 Task: Look for space in Limay, France from 1st June, 2023 to 9th June, 2023 for 5 adults in price range Rs.6000 to Rs.12000. Place can be entire place with 3 bedrooms having 3 beds and 3 bathrooms. Property type can be house, flat, guest house. Booking option can be shelf check-in. Required host language is English.
Action: Key pressed <Key.tab><Key.caps_lock>
Screenshot: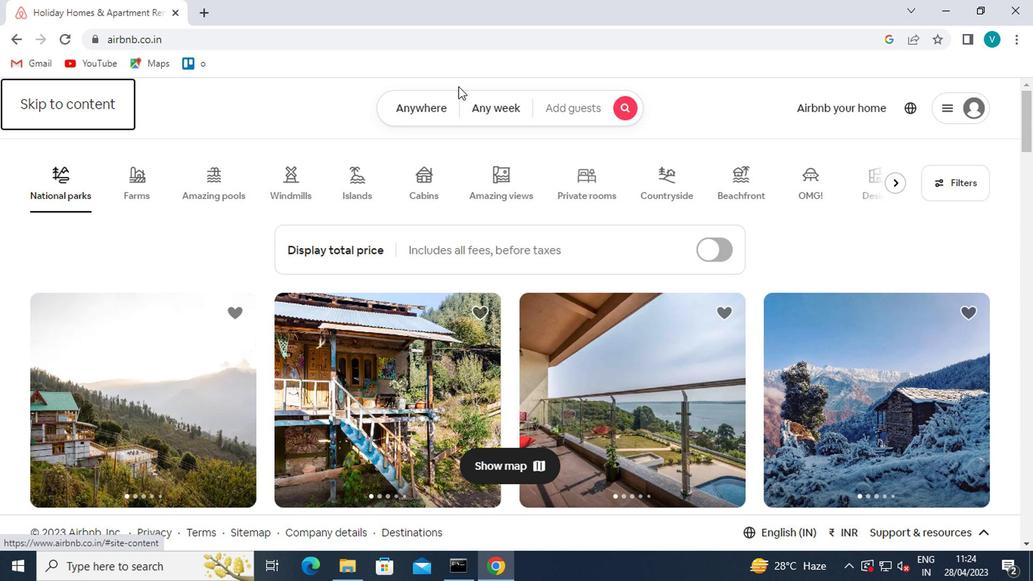 
Action: Mouse moved to (422, 108)
Screenshot: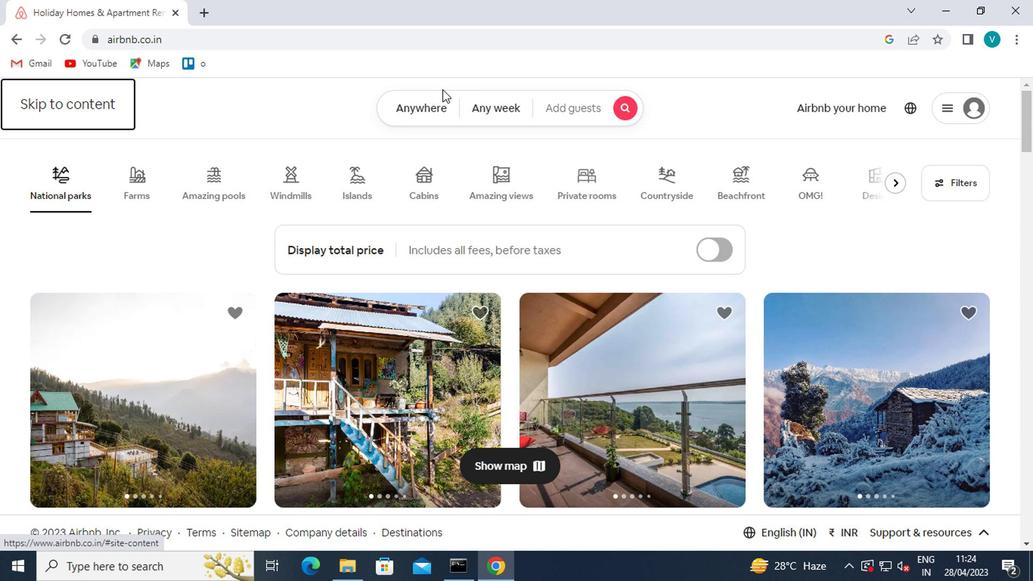 
Action: Mouse pressed left at (422, 108)
Screenshot: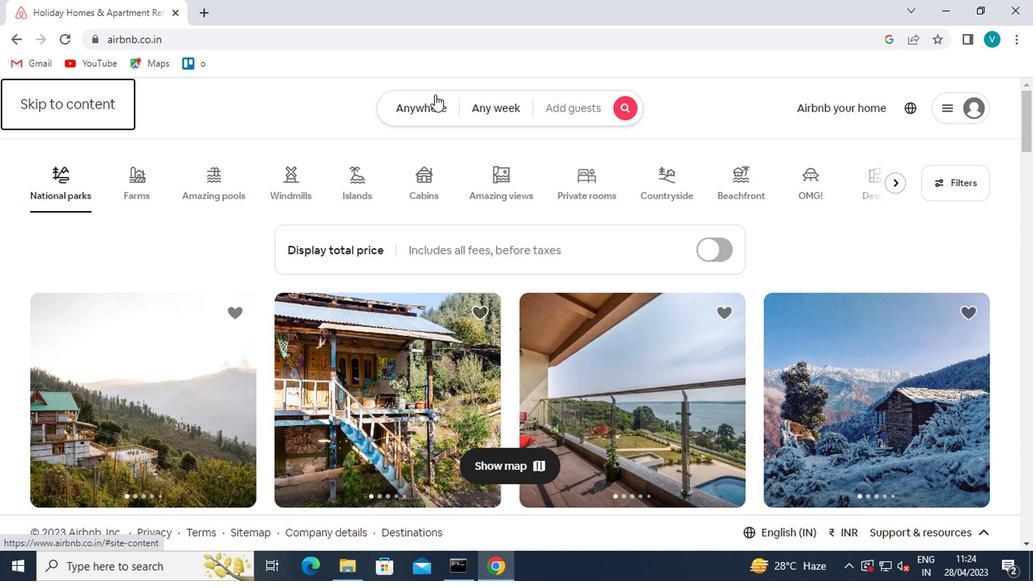 
Action: Mouse moved to (356, 181)
Screenshot: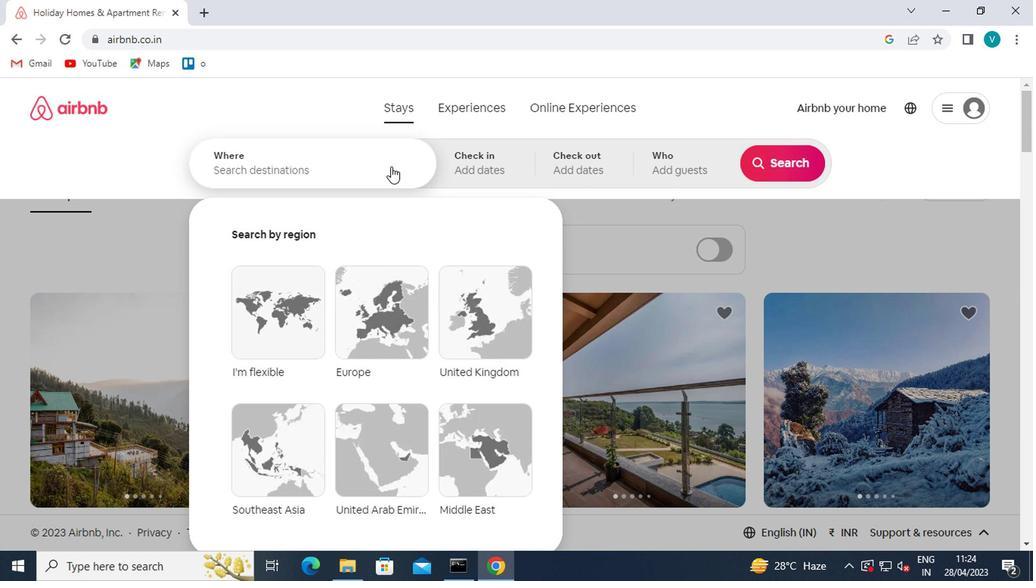 
Action: Mouse pressed left at (356, 181)
Screenshot: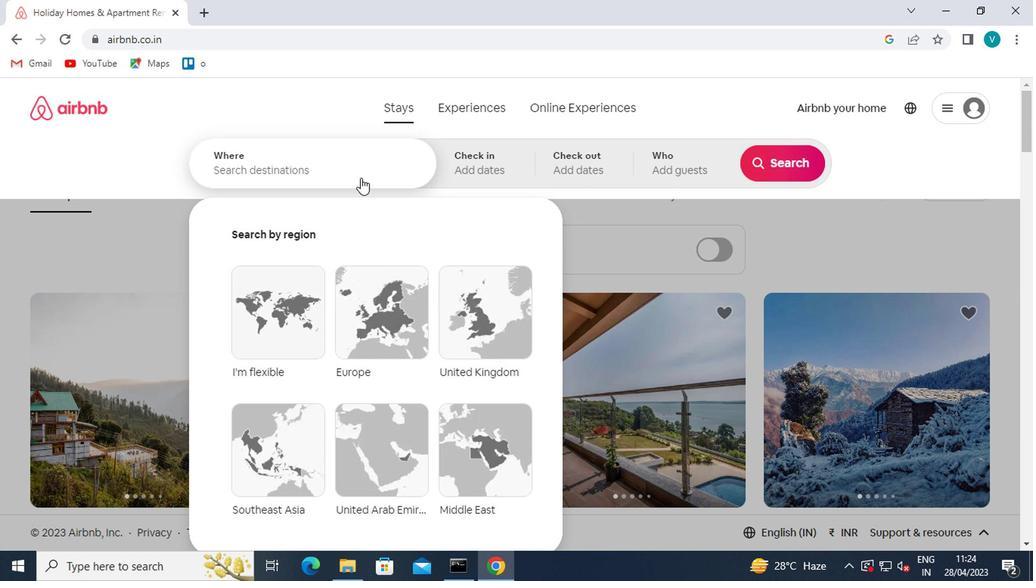 
Action: Mouse moved to (348, 166)
Screenshot: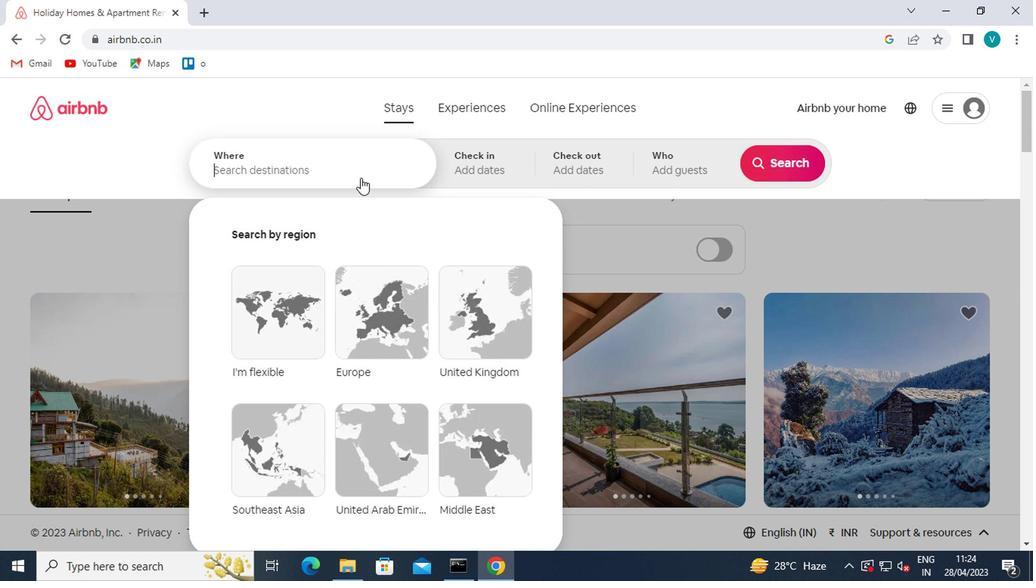 
Action: Key pressed <Key.caps_lock>l<Key.caps_lock>imay<Key.down><Key.enter>
Screenshot: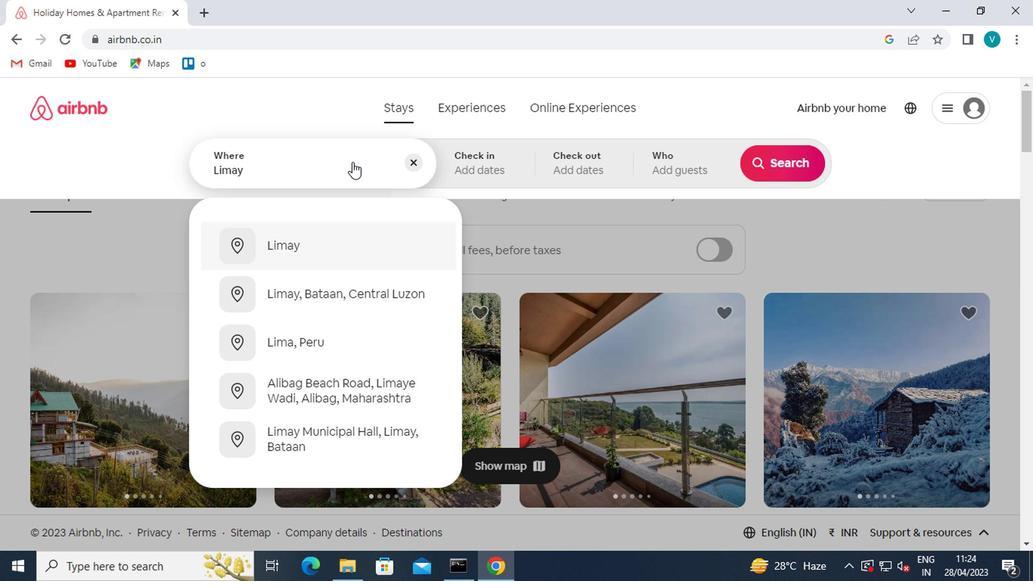 
Action: Mouse moved to (778, 286)
Screenshot: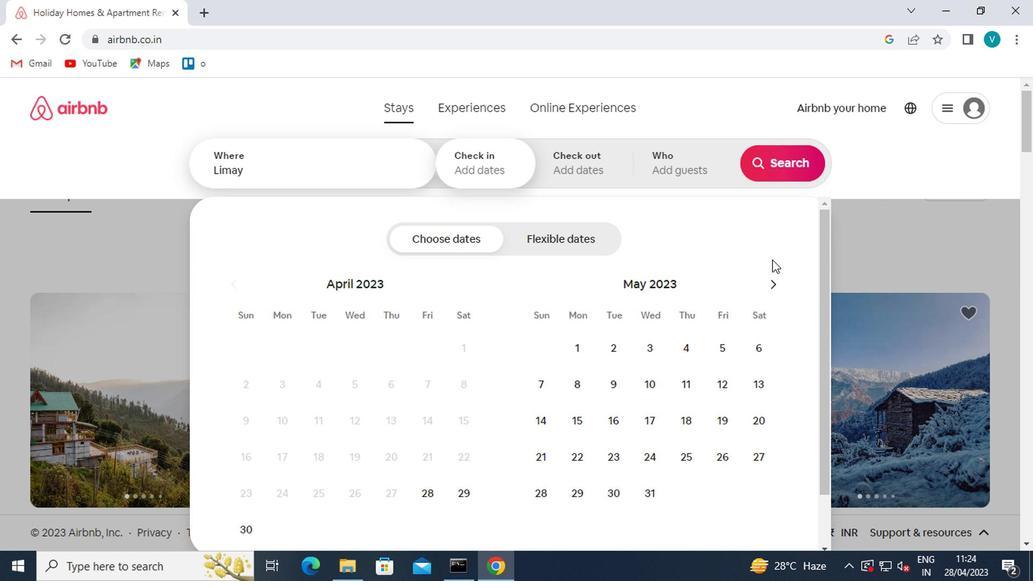 
Action: Mouse pressed left at (778, 286)
Screenshot: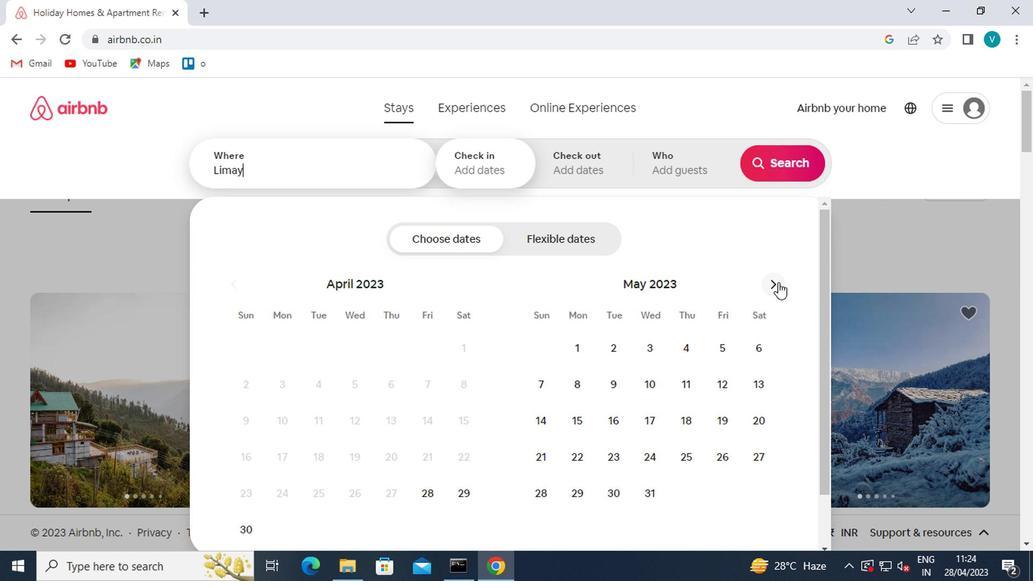 
Action: Mouse moved to (694, 344)
Screenshot: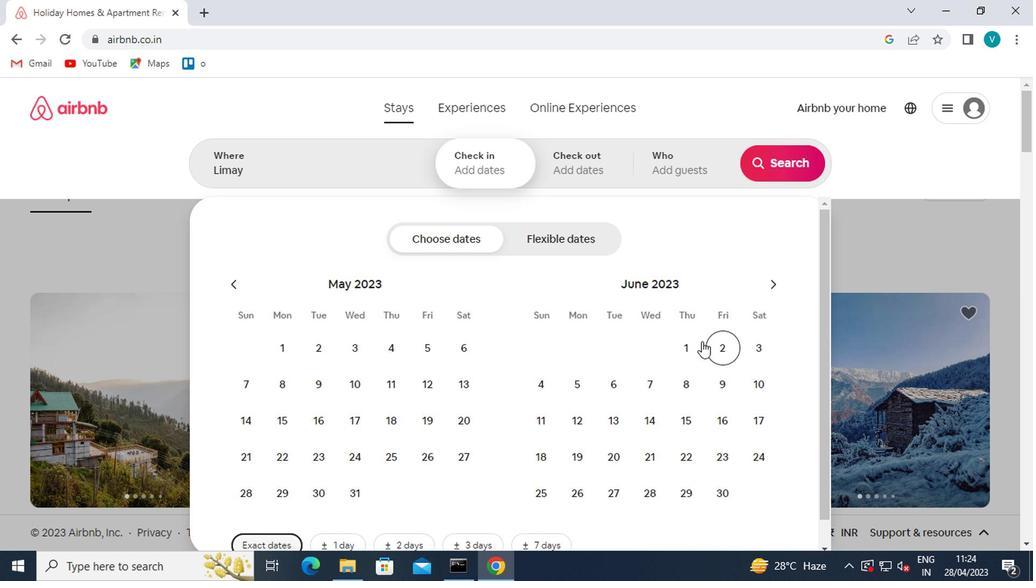 
Action: Mouse pressed left at (694, 344)
Screenshot: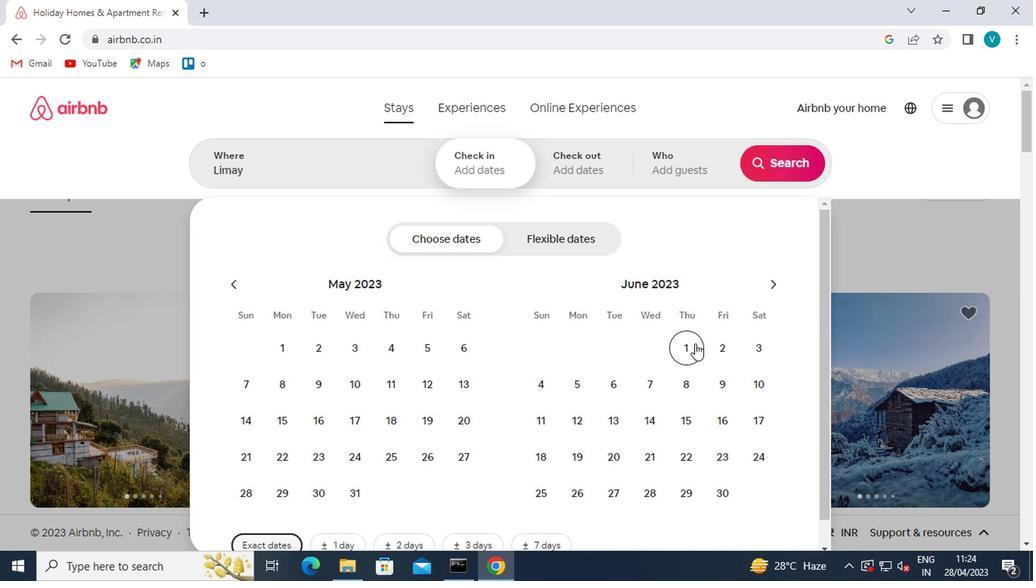 
Action: Mouse moved to (718, 380)
Screenshot: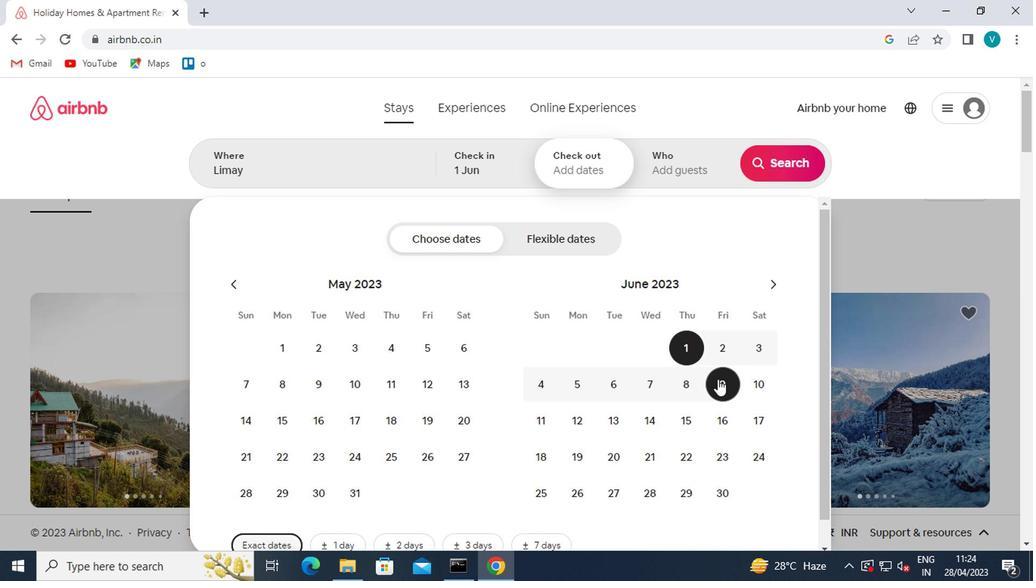 
Action: Mouse pressed left at (718, 380)
Screenshot: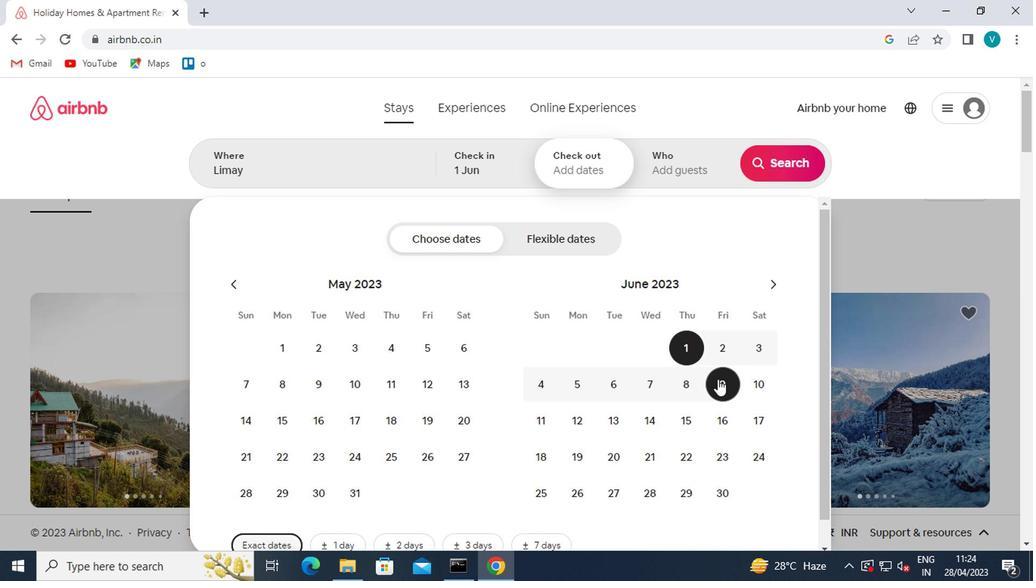 
Action: Mouse moved to (676, 178)
Screenshot: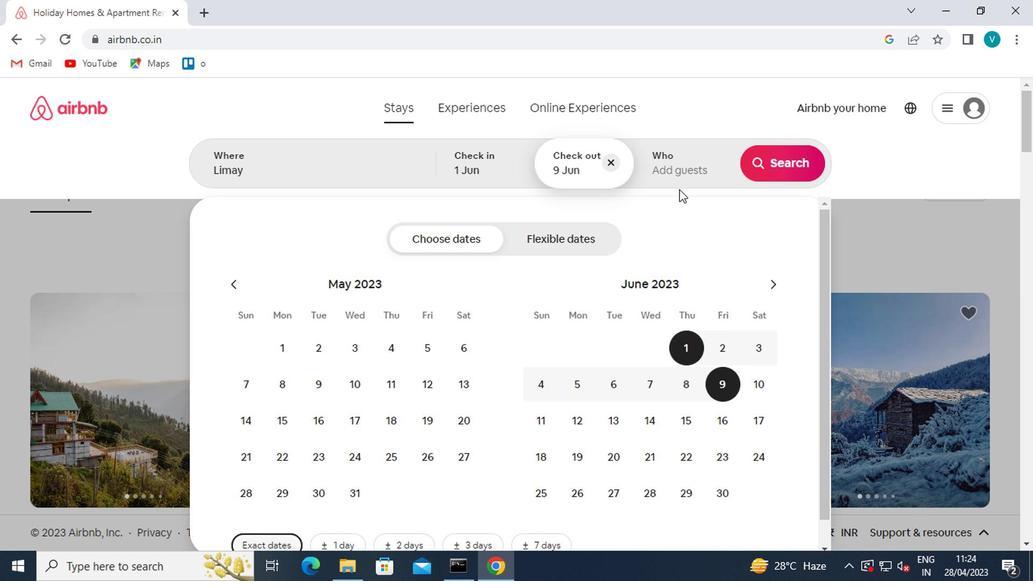 
Action: Mouse pressed left at (676, 178)
Screenshot: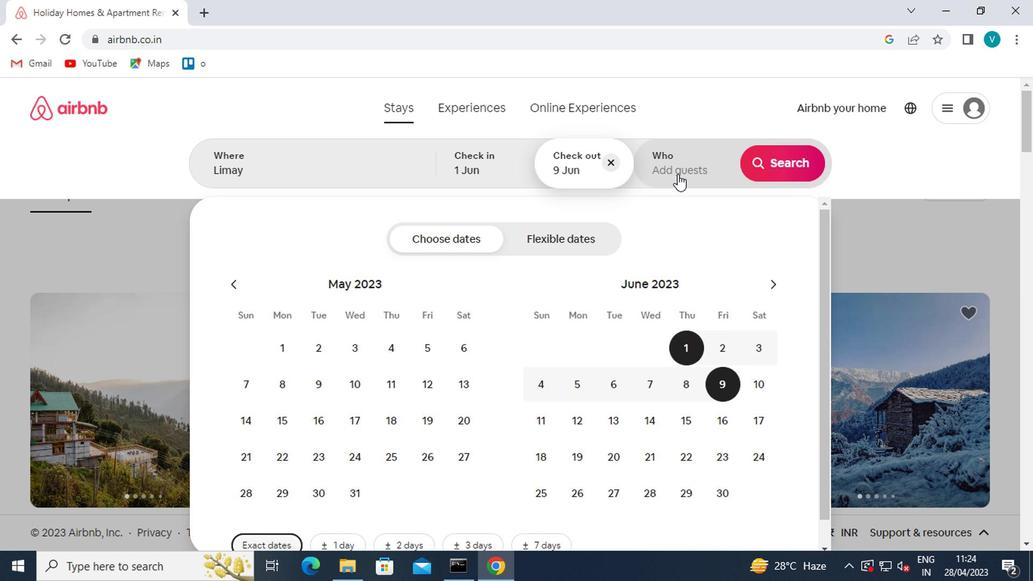 
Action: Mouse moved to (787, 254)
Screenshot: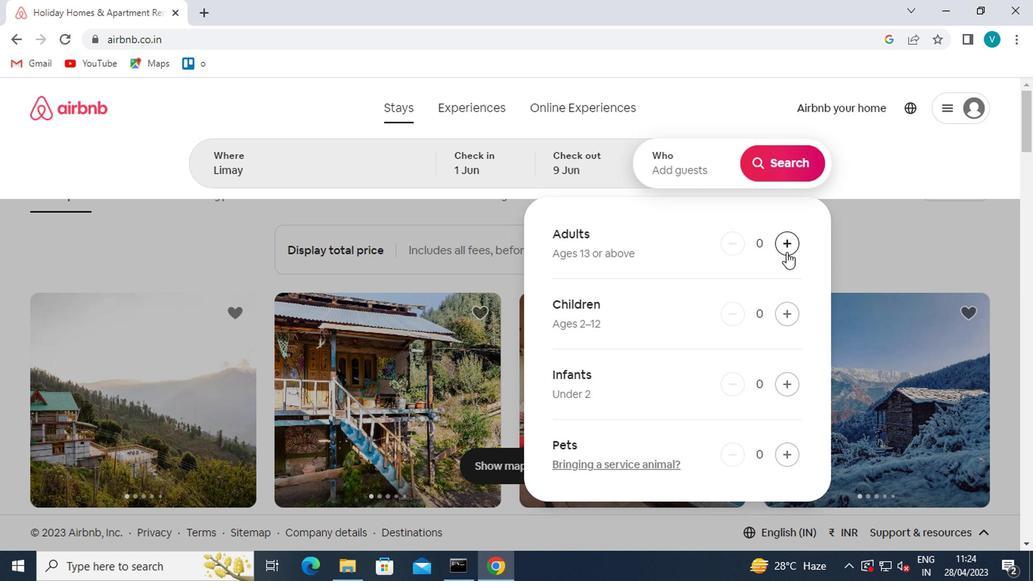 
Action: Mouse pressed left at (787, 254)
Screenshot: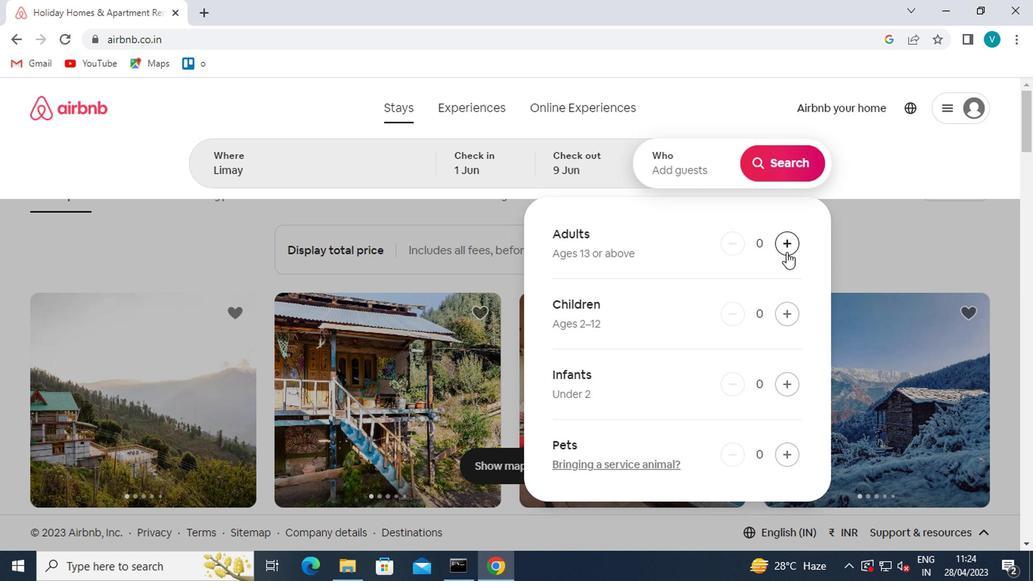 
Action: Mouse pressed left at (787, 254)
Screenshot: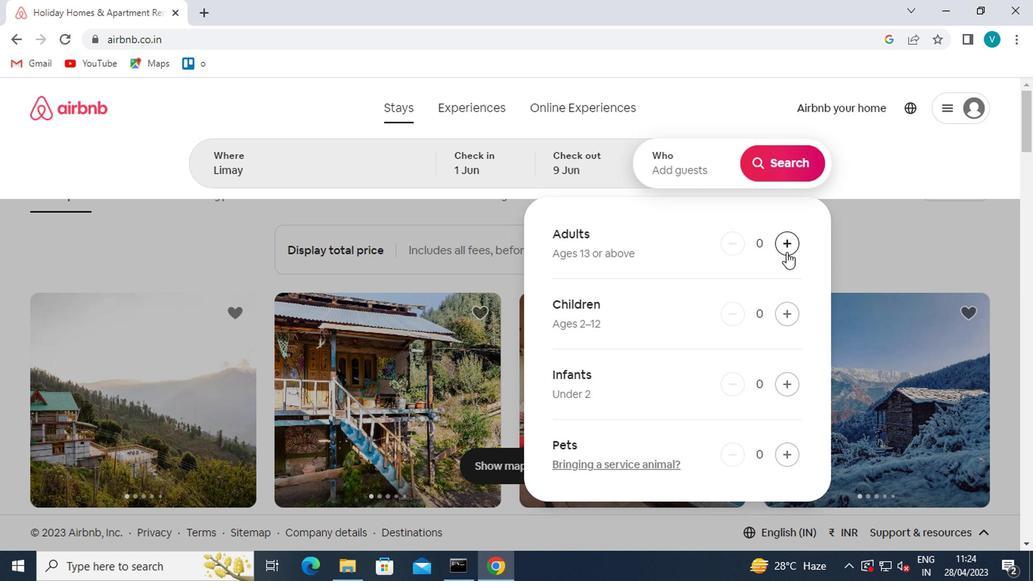 
Action: Mouse pressed left at (787, 254)
Screenshot: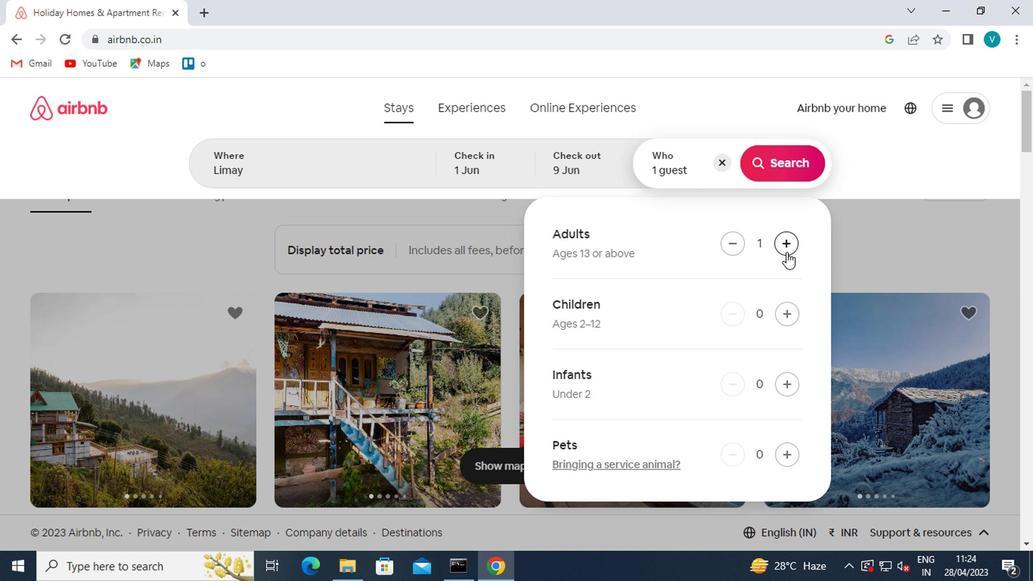 
Action: Mouse pressed left at (787, 254)
Screenshot: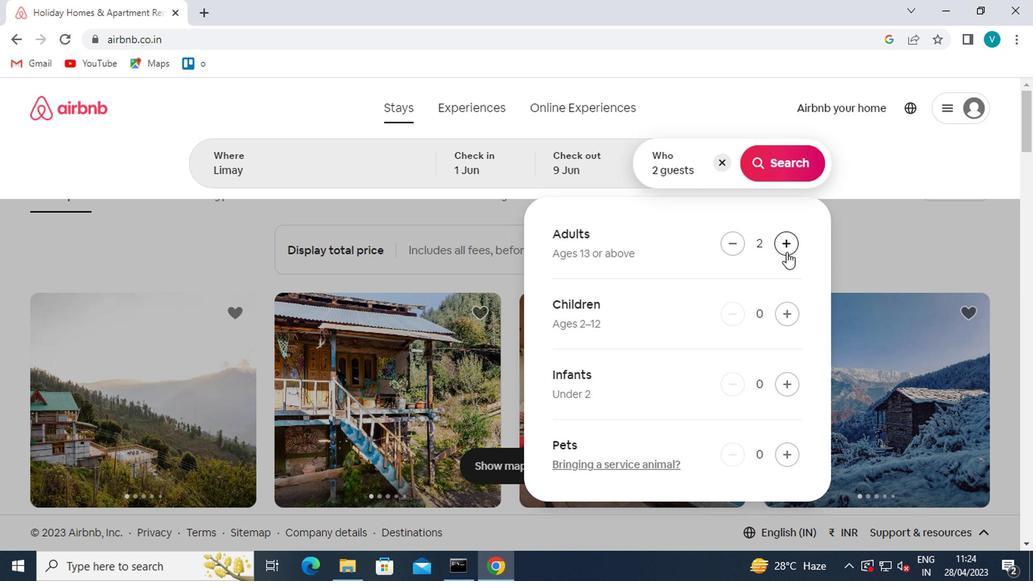 
Action: Mouse pressed left at (787, 254)
Screenshot: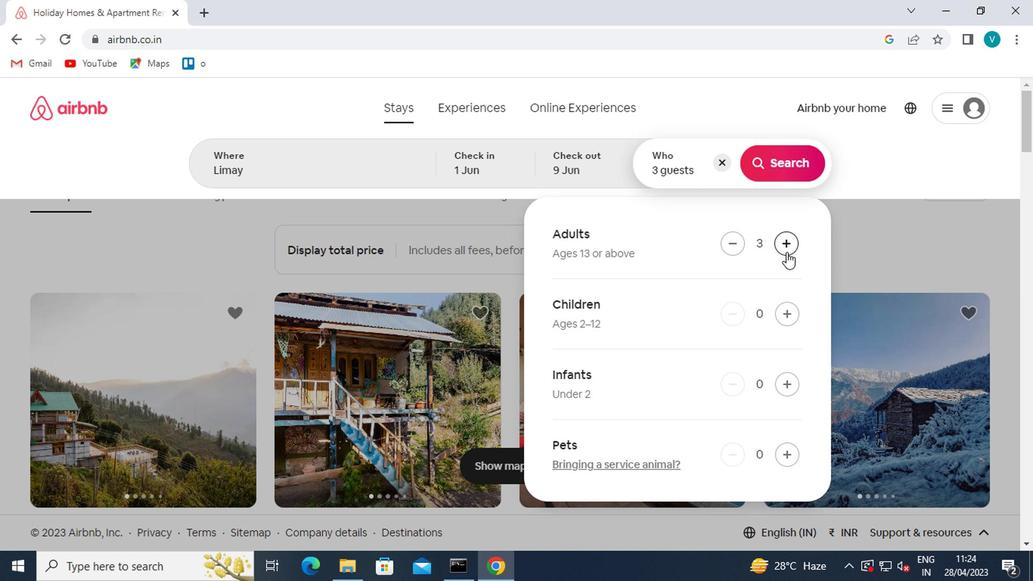 
Action: Mouse moved to (765, 163)
Screenshot: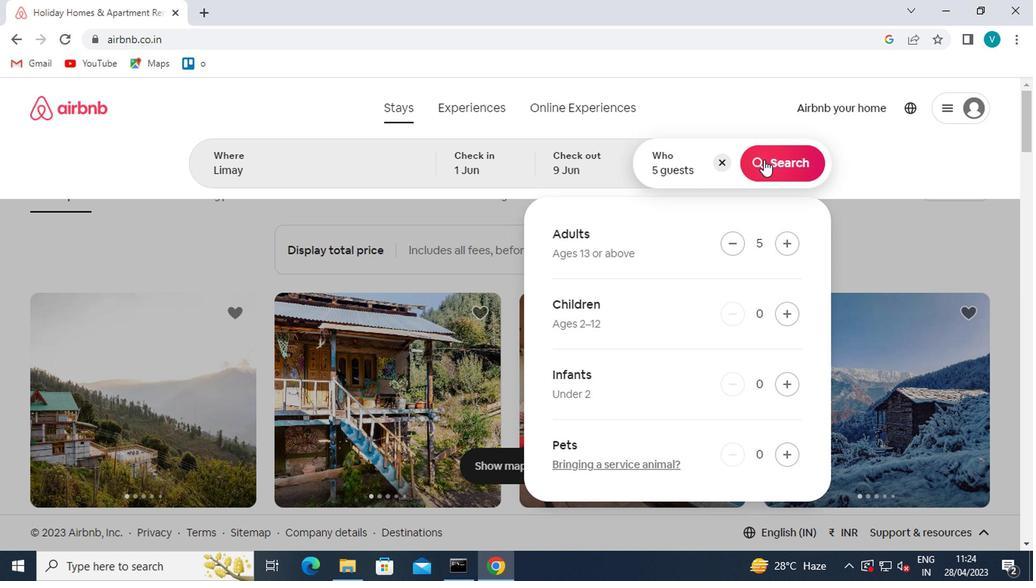 
Action: Mouse pressed left at (765, 163)
Screenshot: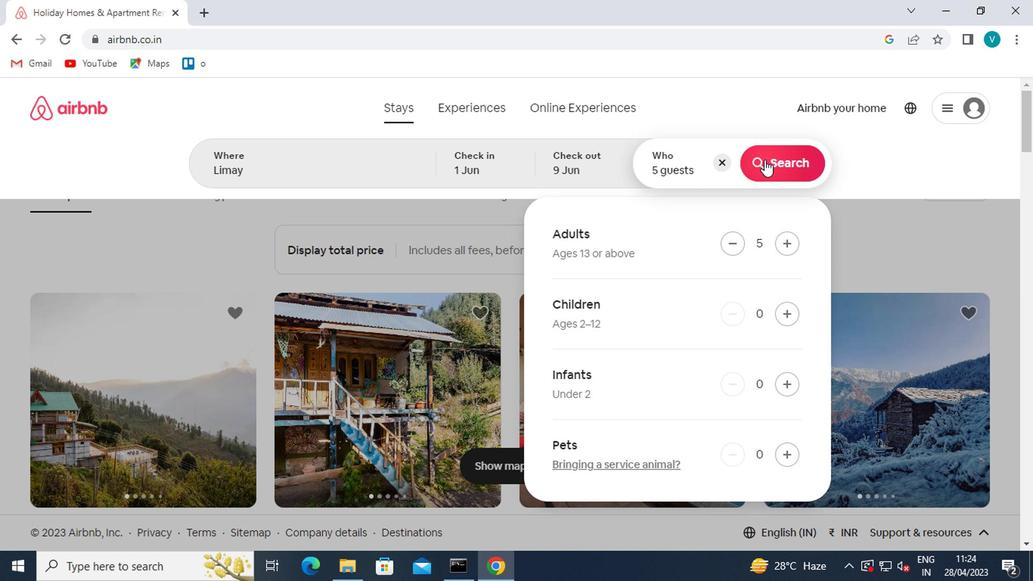 
Action: Mouse moved to (986, 169)
Screenshot: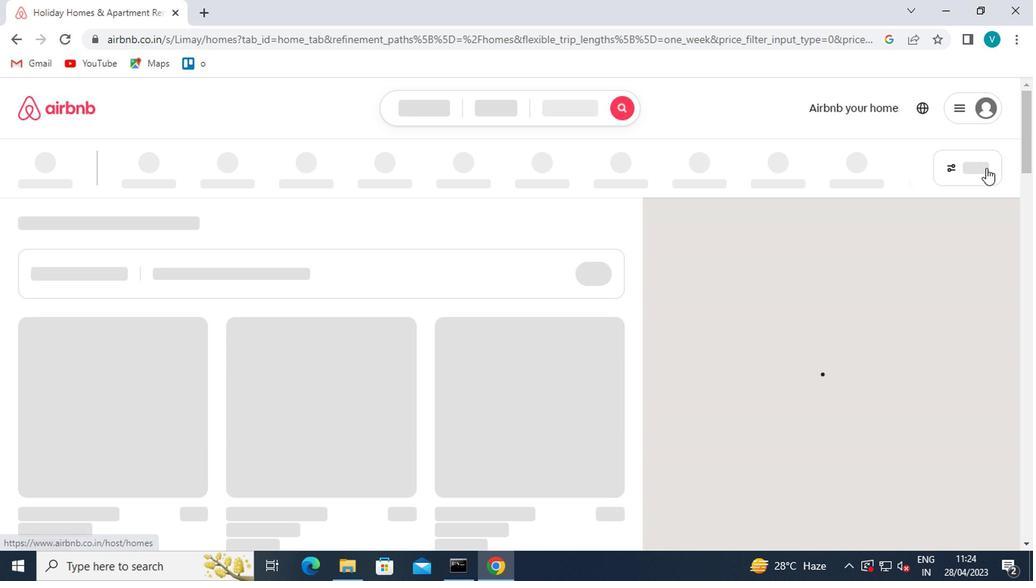 
Action: Mouse pressed left at (986, 169)
Screenshot: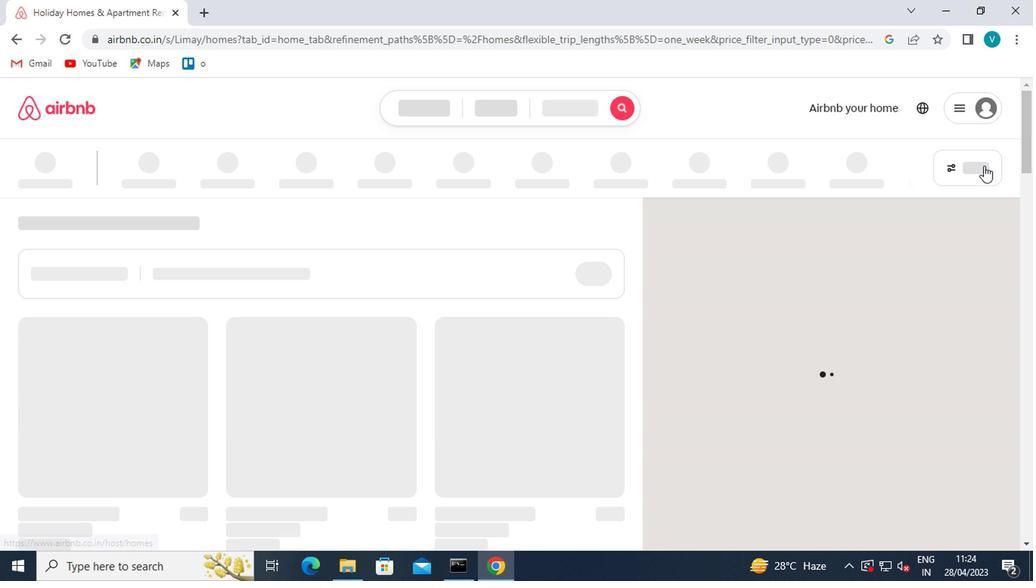 
Action: Mouse moved to (365, 351)
Screenshot: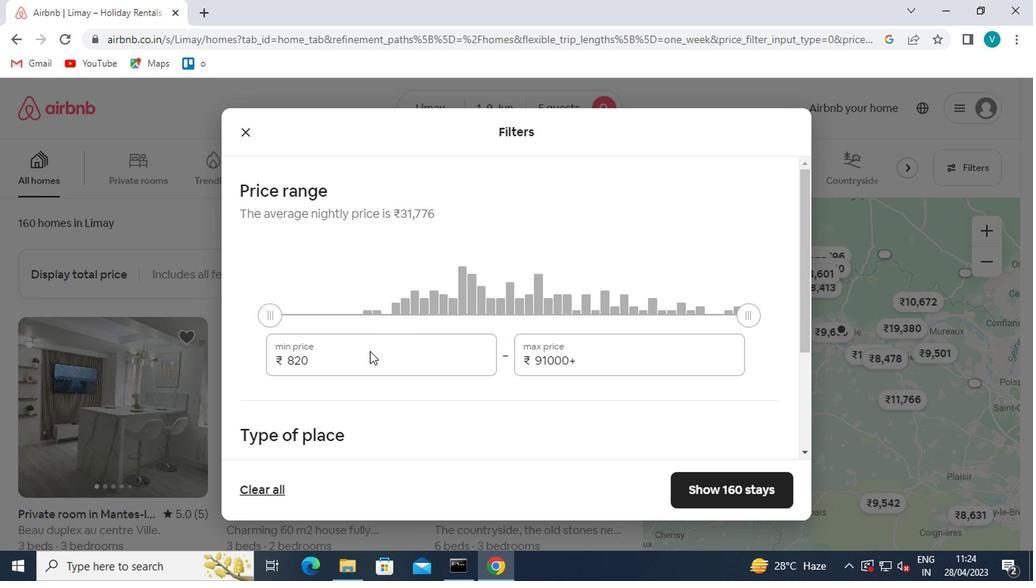 
Action: Mouse pressed left at (365, 351)
Screenshot: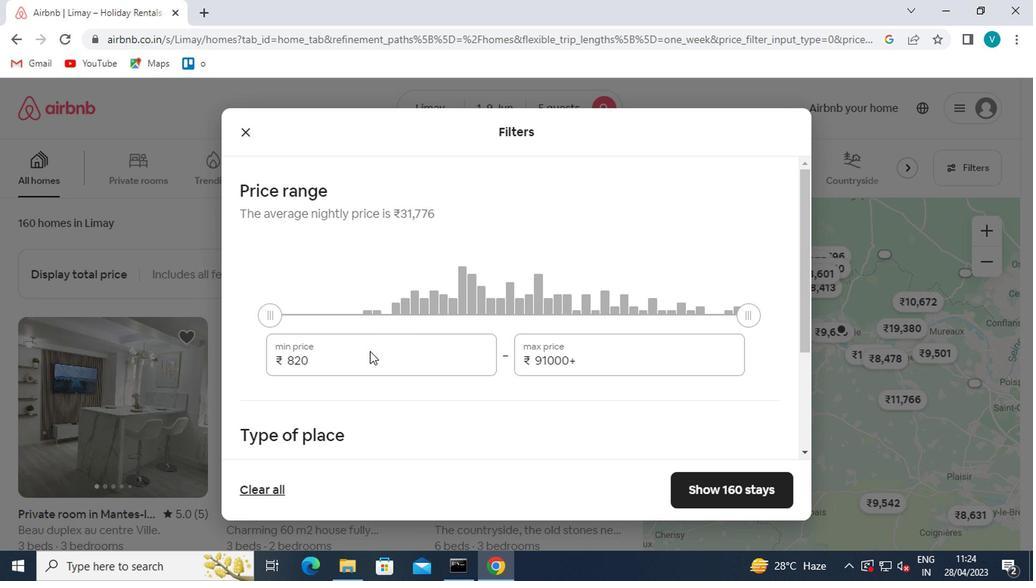 
Action: Key pressed <Key.backspace><Key.backspace><Key.backspace><Key.backspace><Key.backspace><Key.backspace><Key.backspace><Key.backspace><Key.backspace><Key.backspace><Key.backspace><Key.backspace><Key.backspace><Key.backspace><Key.backspace>6000<Key.tab>12000
Screenshot: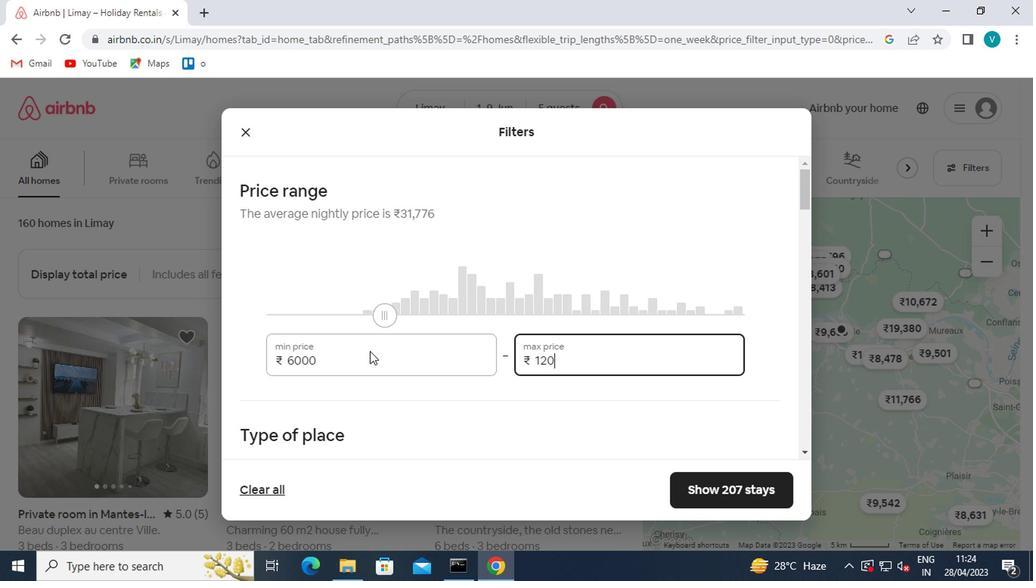 
Action: Mouse scrolled (365, 350) with delta (0, -1)
Screenshot: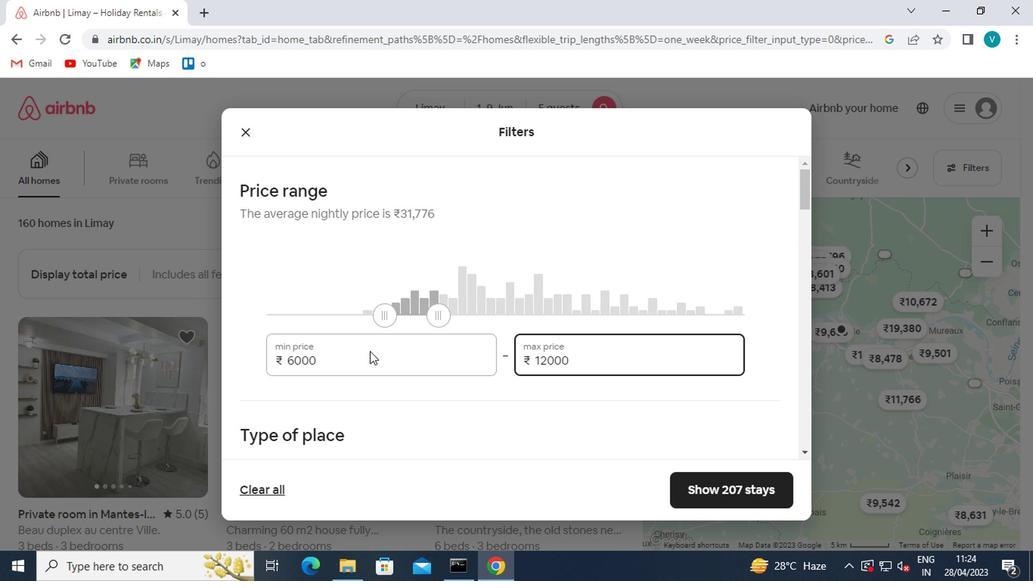 
Action: Mouse scrolled (365, 350) with delta (0, -1)
Screenshot: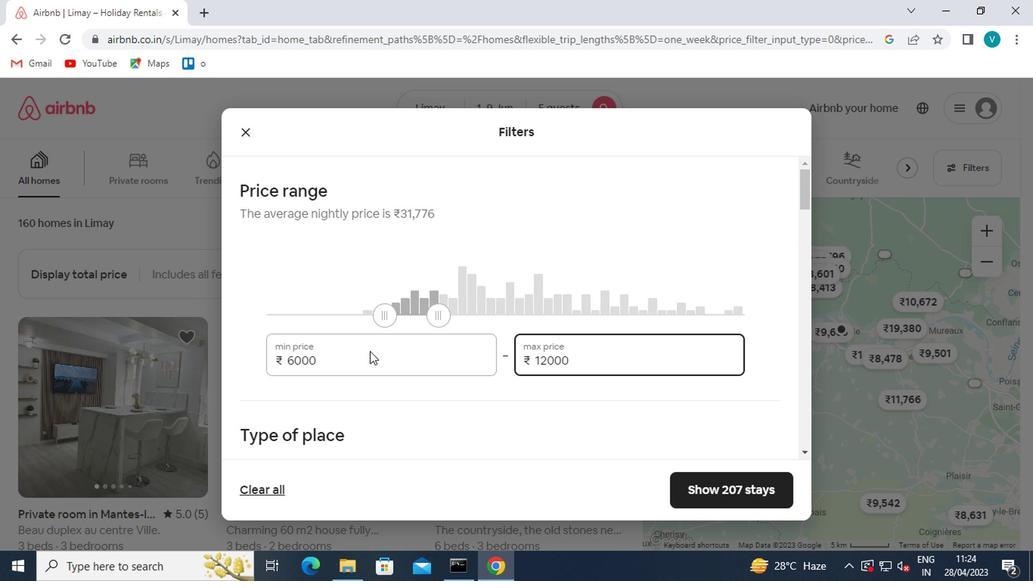 
Action: Mouse scrolled (365, 350) with delta (0, -1)
Screenshot: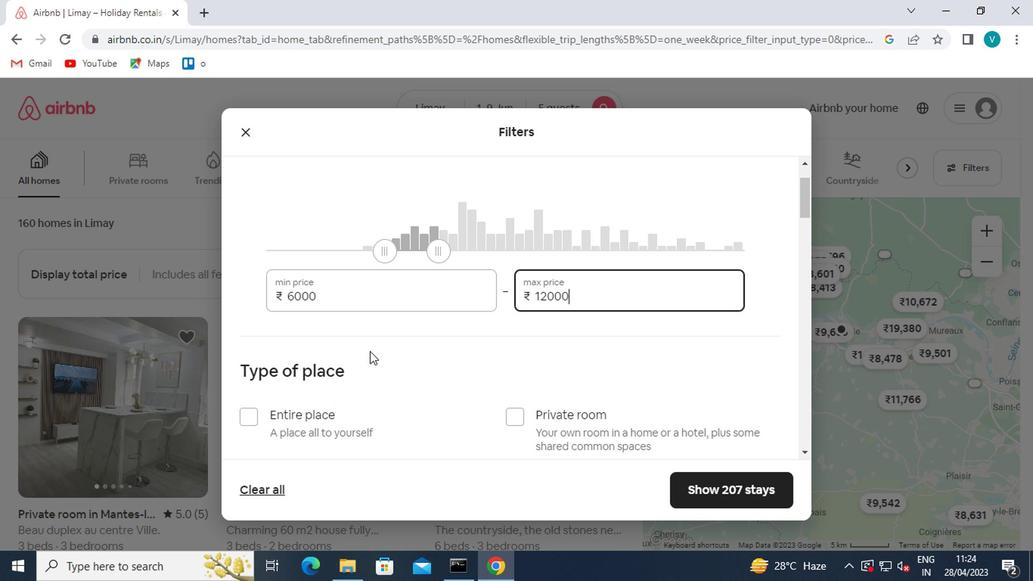 
Action: Mouse moved to (264, 270)
Screenshot: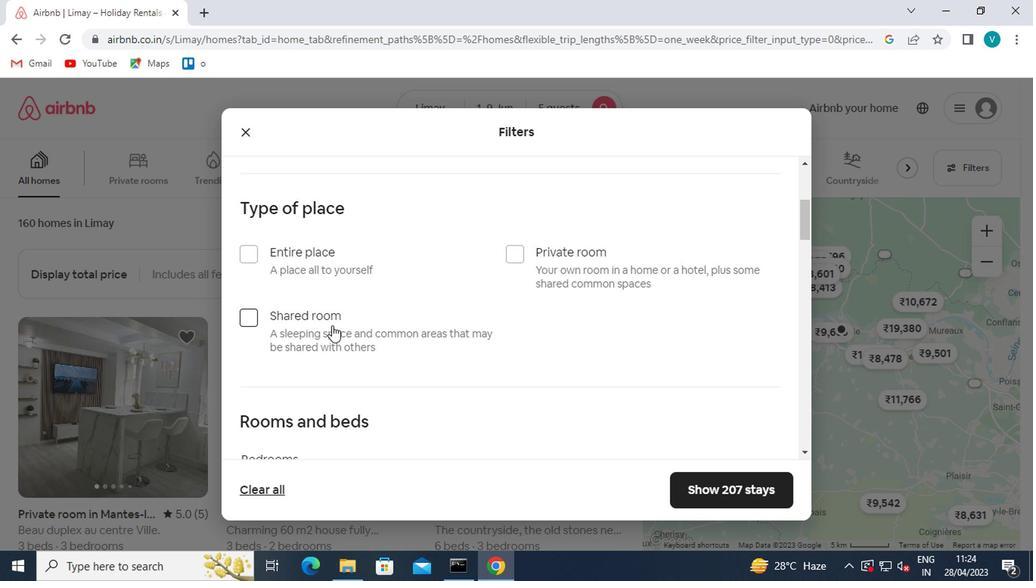 
Action: Mouse pressed left at (264, 270)
Screenshot: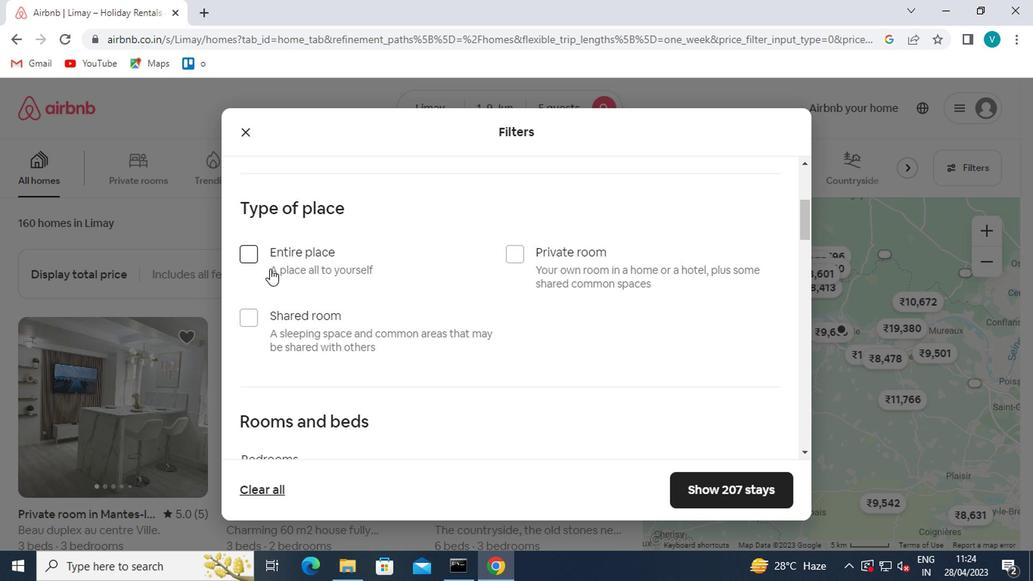 
Action: Mouse moved to (338, 282)
Screenshot: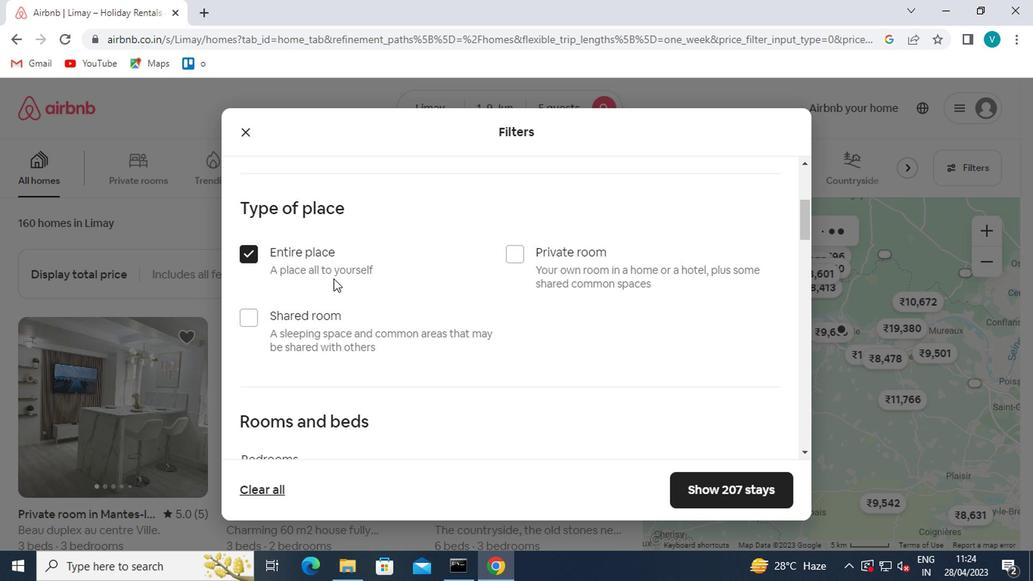 
Action: Mouse scrolled (338, 281) with delta (0, 0)
Screenshot: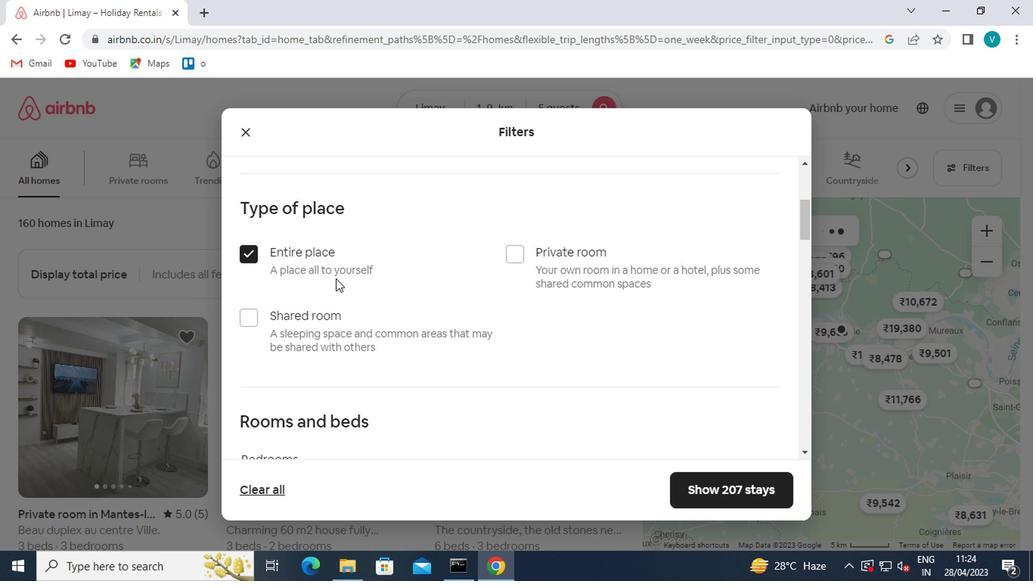 
Action: Mouse scrolled (338, 281) with delta (0, 0)
Screenshot: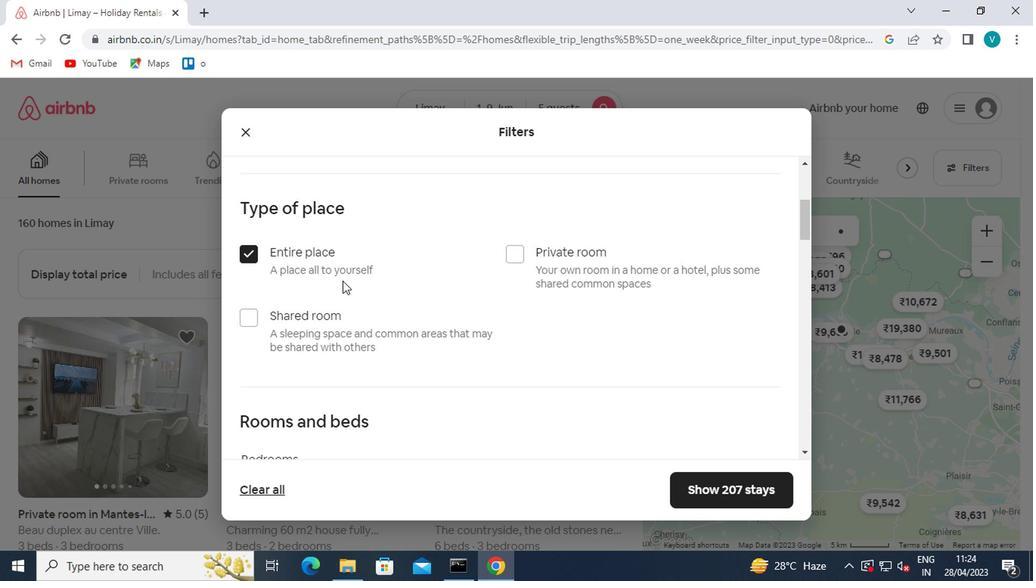 
Action: Mouse moved to (433, 350)
Screenshot: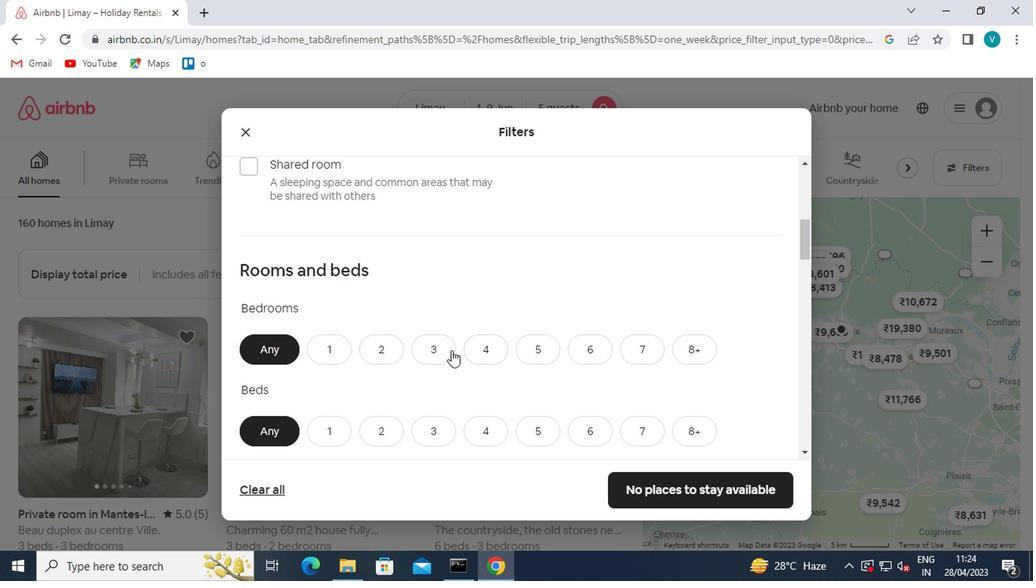 
Action: Mouse pressed left at (433, 350)
Screenshot: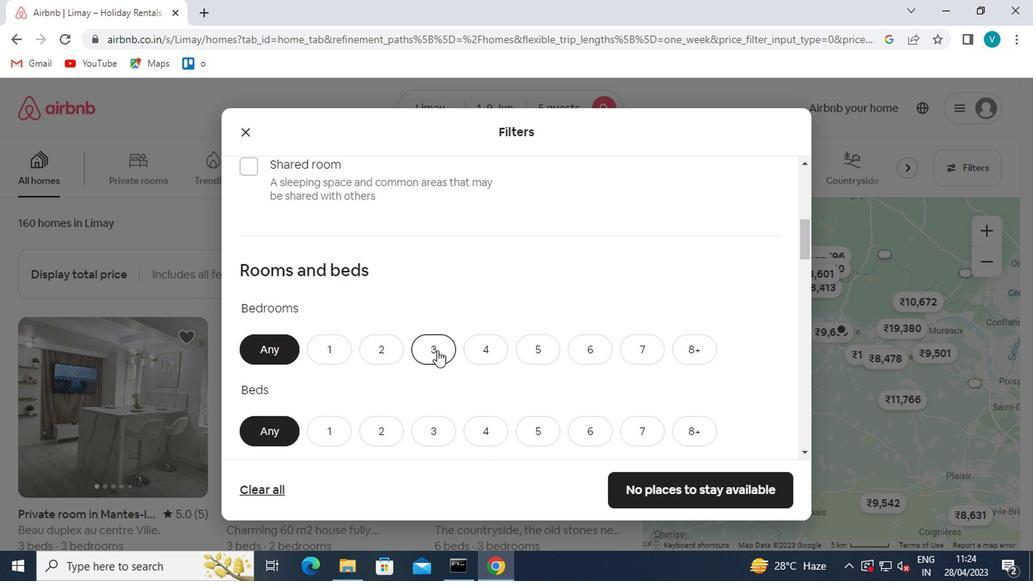 
Action: Mouse moved to (413, 427)
Screenshot: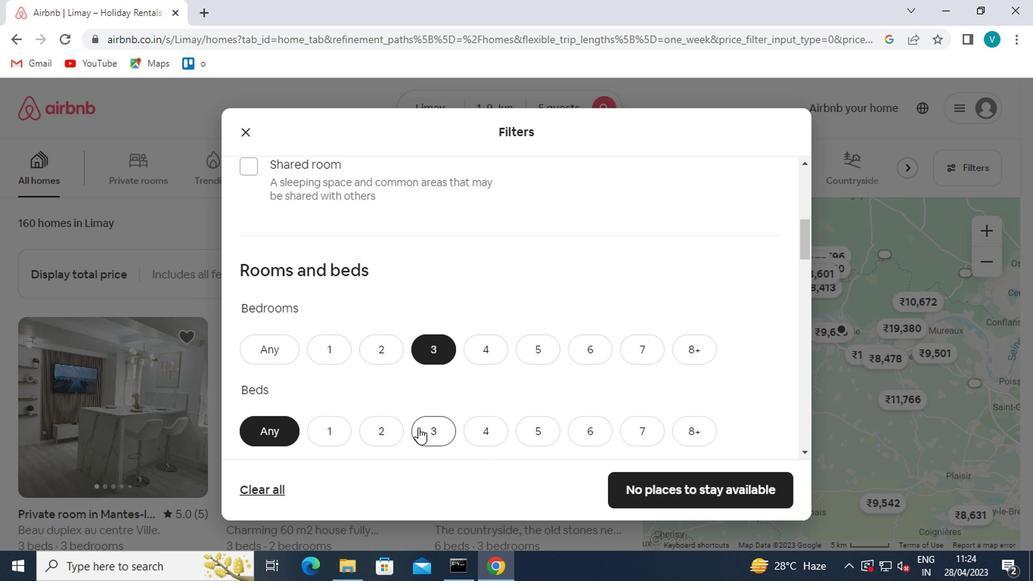 
Action: Mouse pressed left at (413, 427)
Screenshot: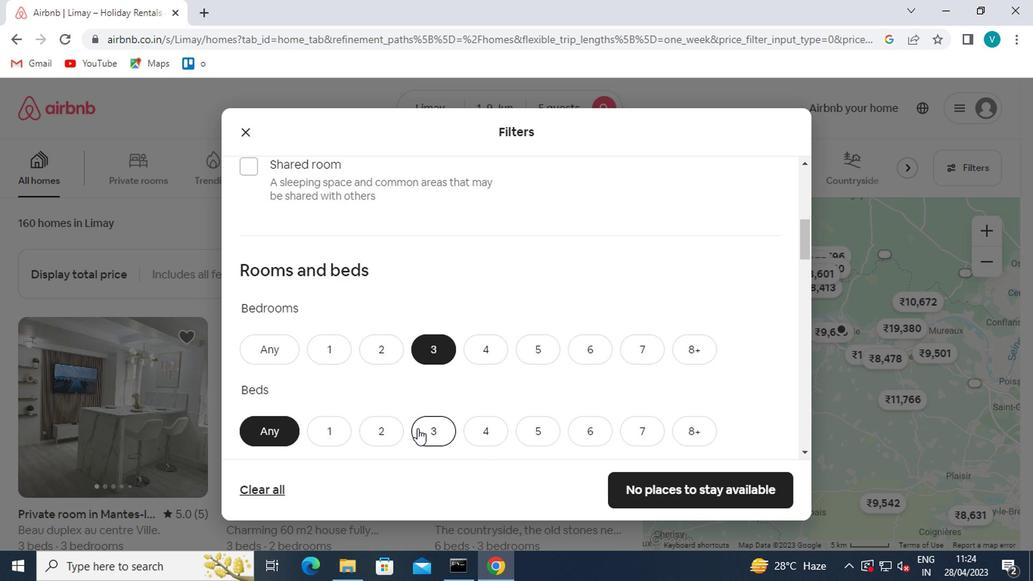 
Action: Mouse moved to (410, 408)
Screenshot: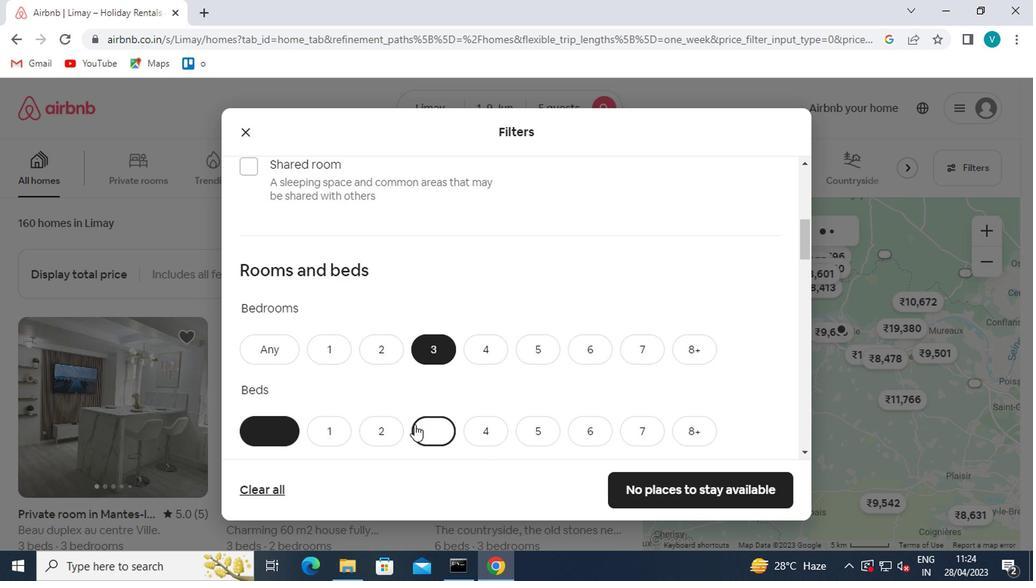
Action: Mouse scrolled (410, 407) with delta (0, -1)
Screenshot: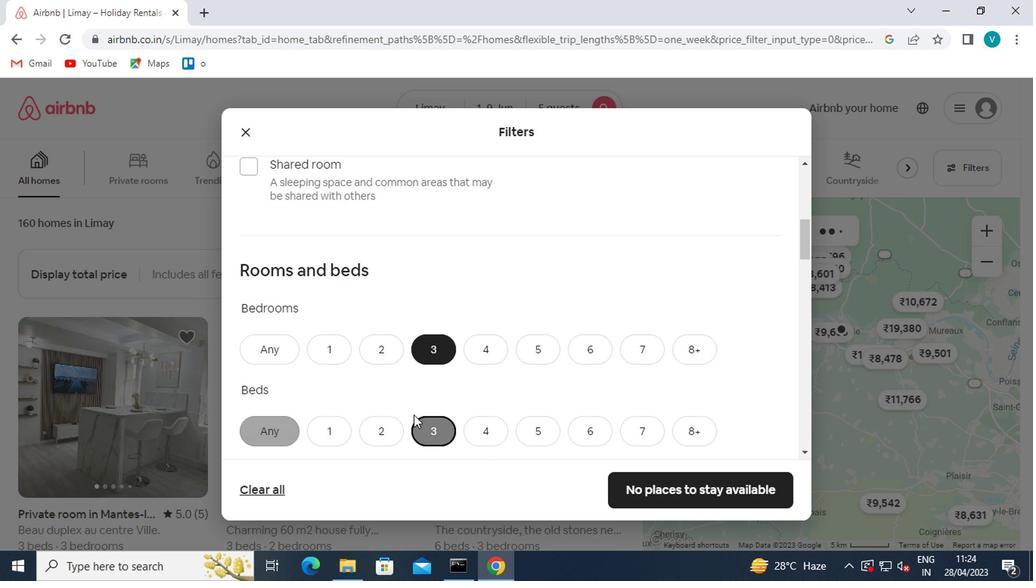
Action: Mouse scrolled (410, 407) with delta (0, -1)
Screenshot: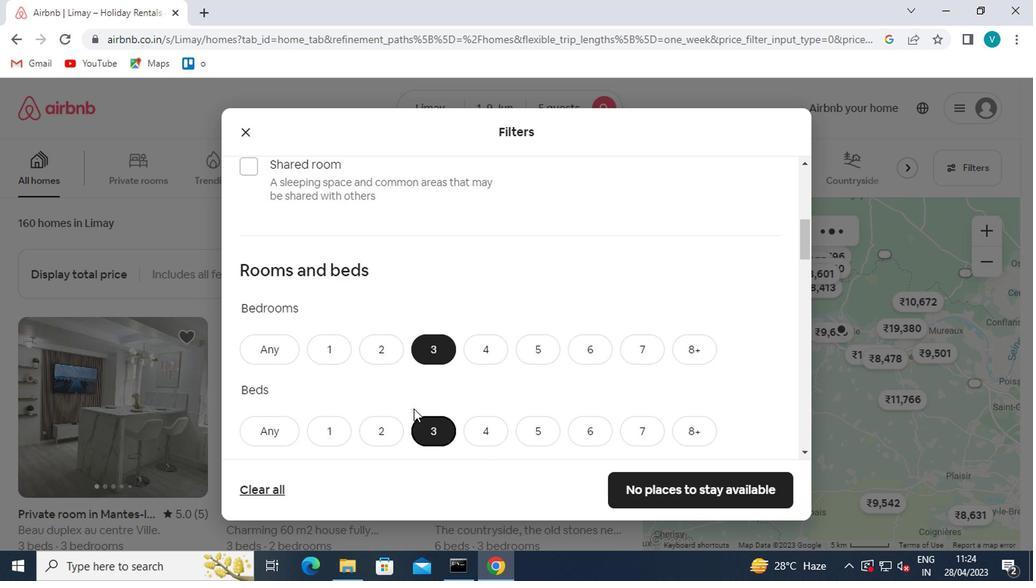 
Action: Mouse moved to (433, 359)
Screenshot: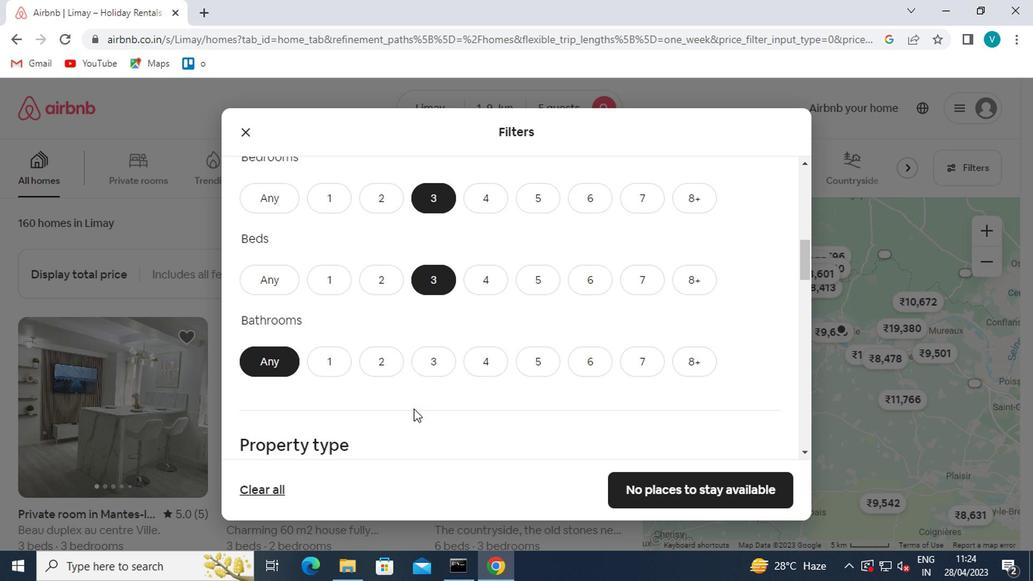 
Action: Mouse pressed left at (433, 359)
Screenshot: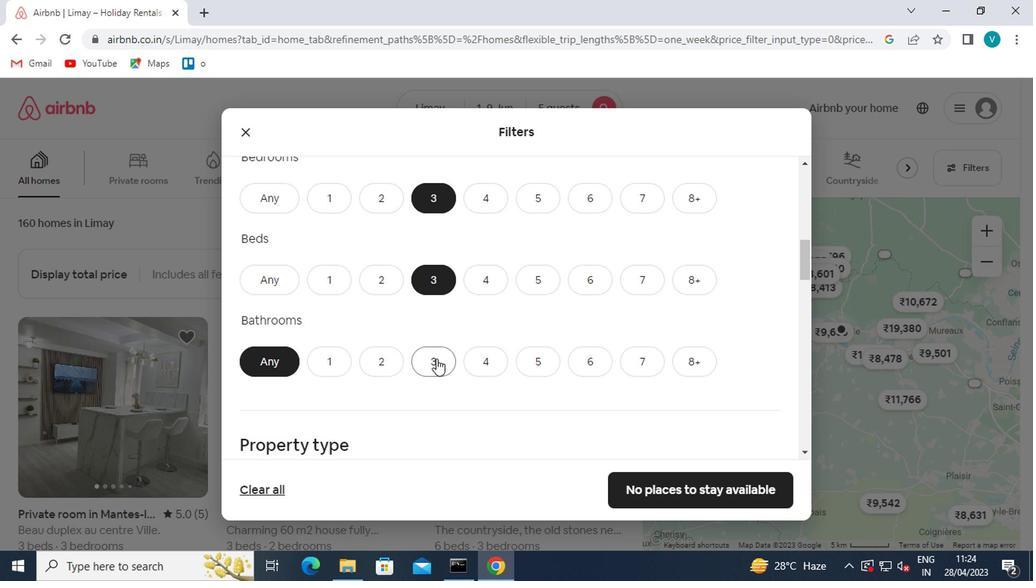 
Action: Mouse scrolled (433, 358) with delta (0, -1)
Screenshot: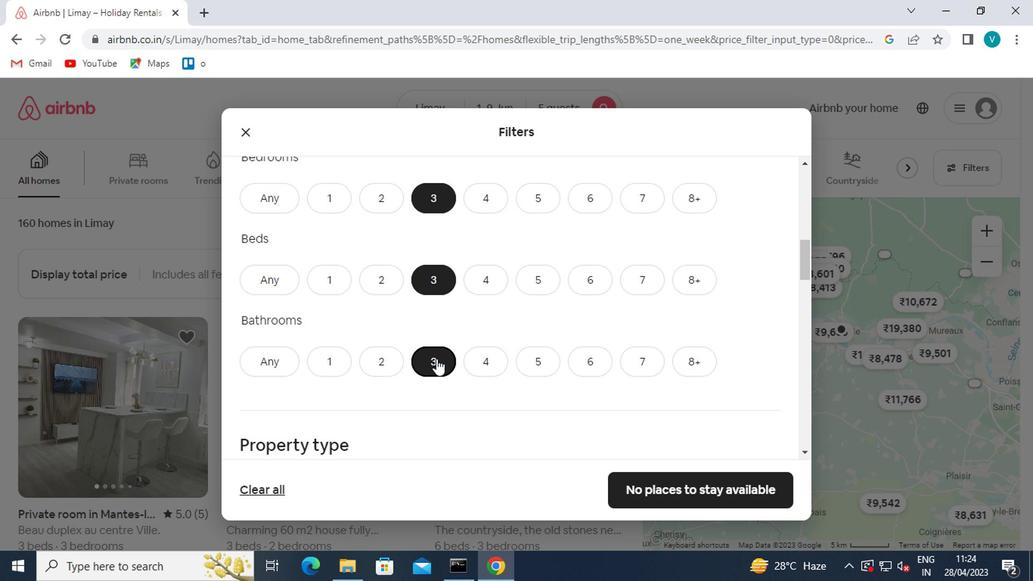 
Action: Mouse scrolled (433, 358) with delta (0, -1)
Screenshot: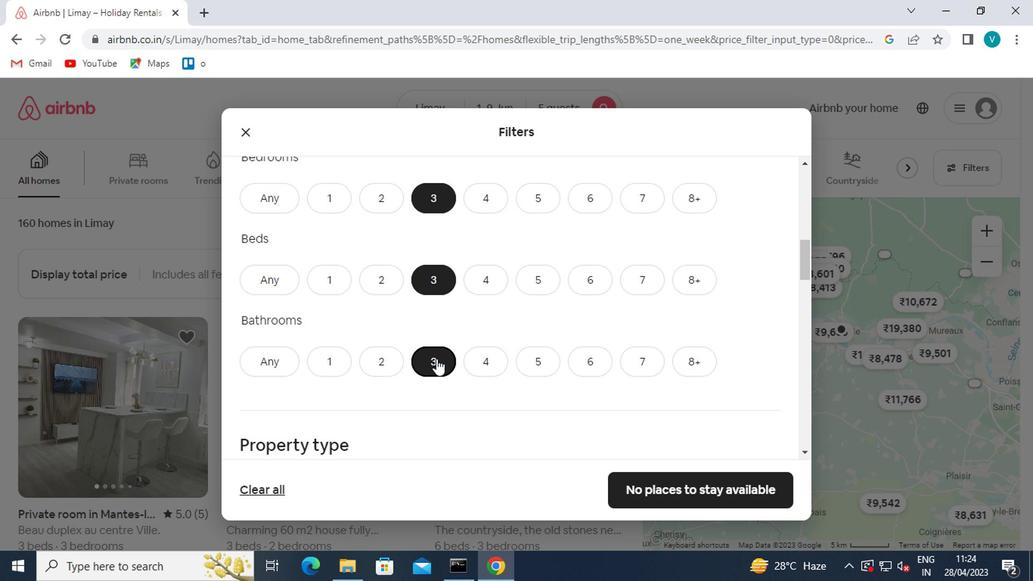 
Action: Mouse moved to (283, 378)
Screenshot: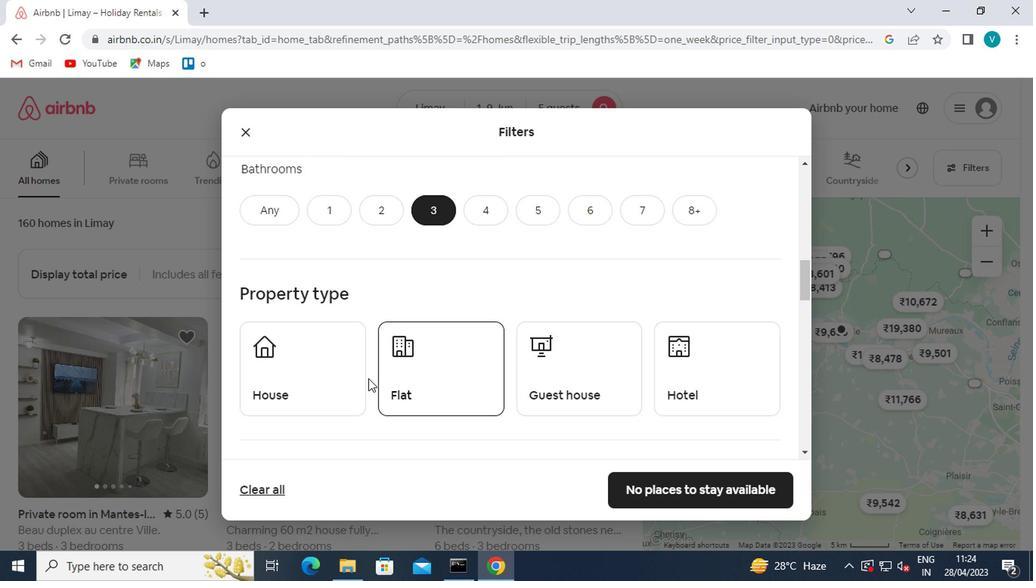 
Action: Mouse pressed left at (283, 378)
Screenshot: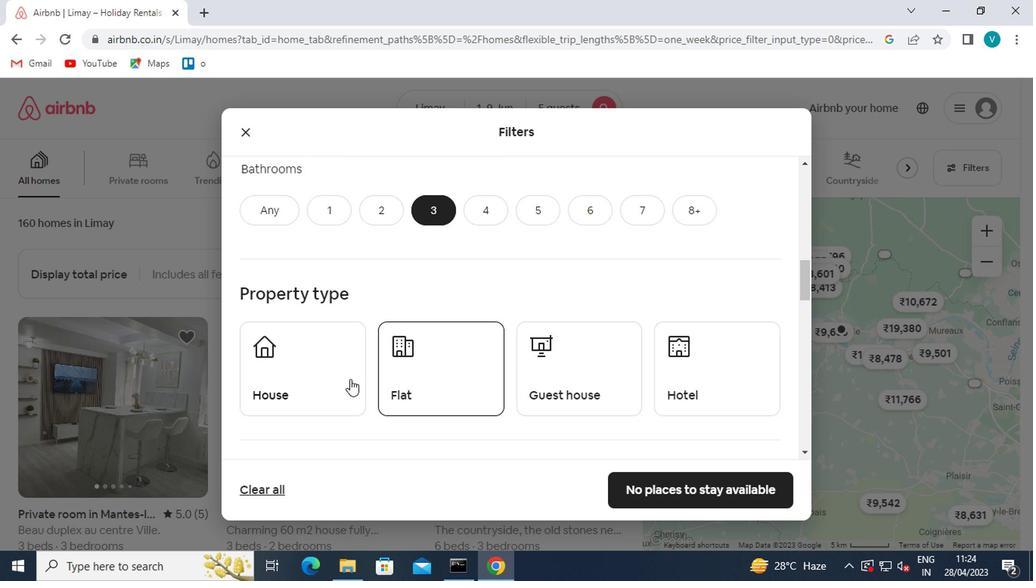 
Action: Mouse moved to (406, 375)
Screenshot: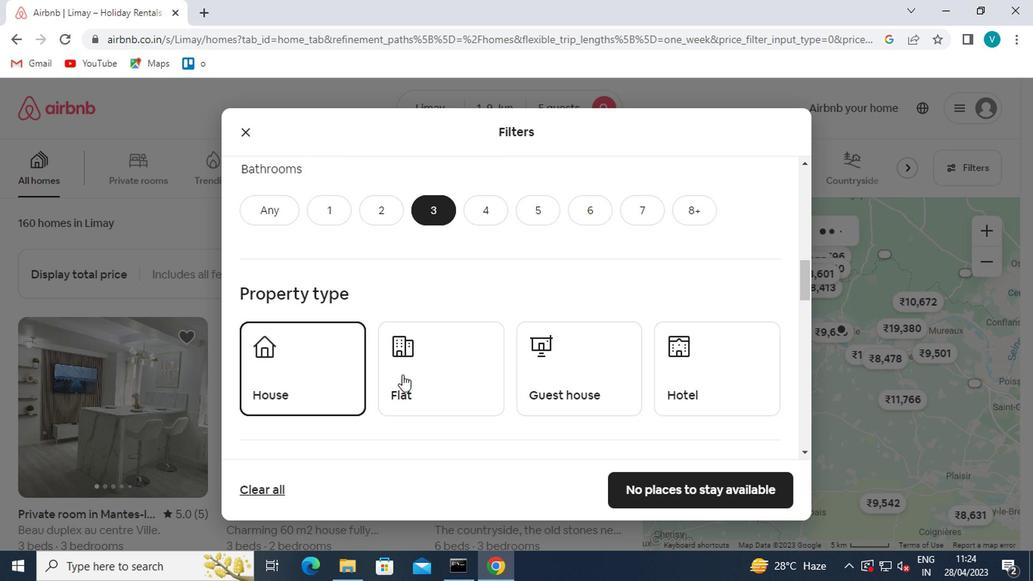 
Action: Mouse pressed left at (406, 375)
Screenshot: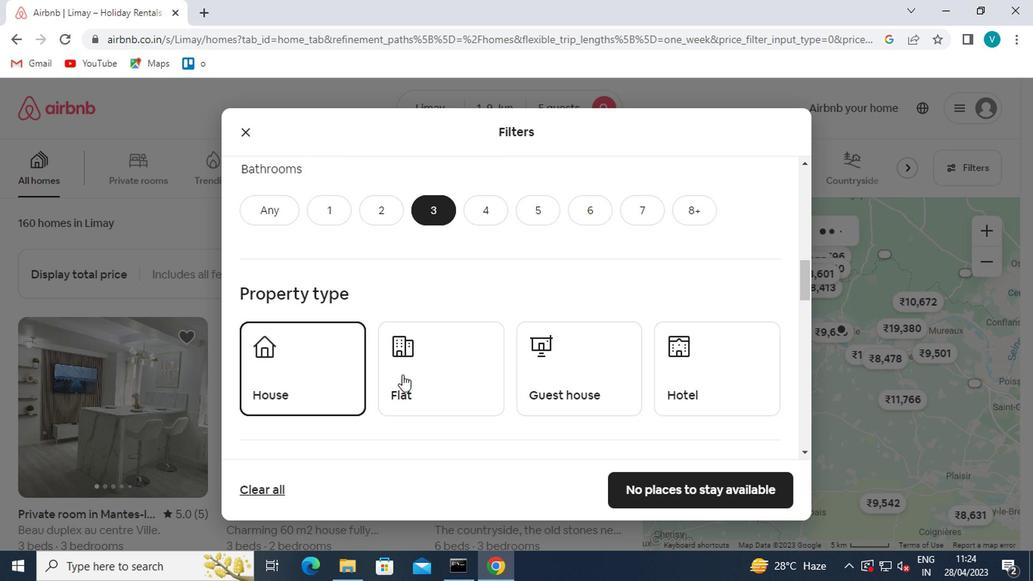 
Action: Mouse moved to (540, 375)
Screenshot: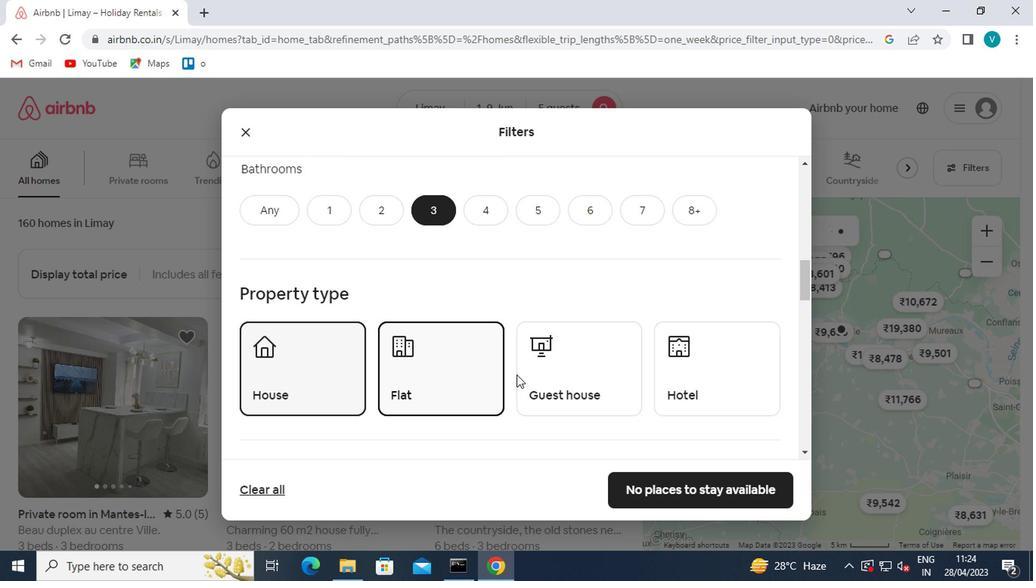 
Action: Mouse pressed left at (540, 375)
Screenshot: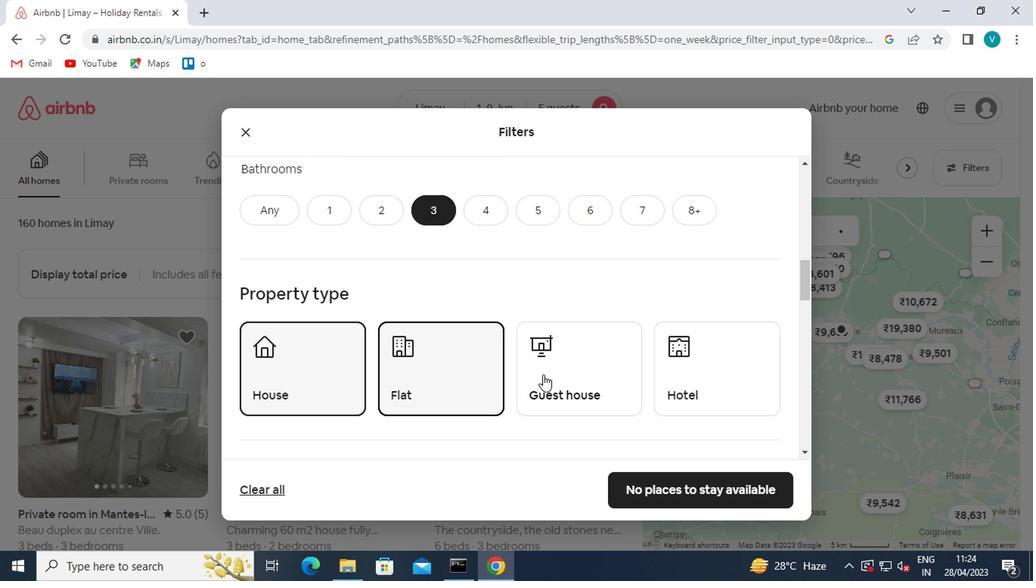 
Action: Mouse moved to (540, 375)
Screenshot: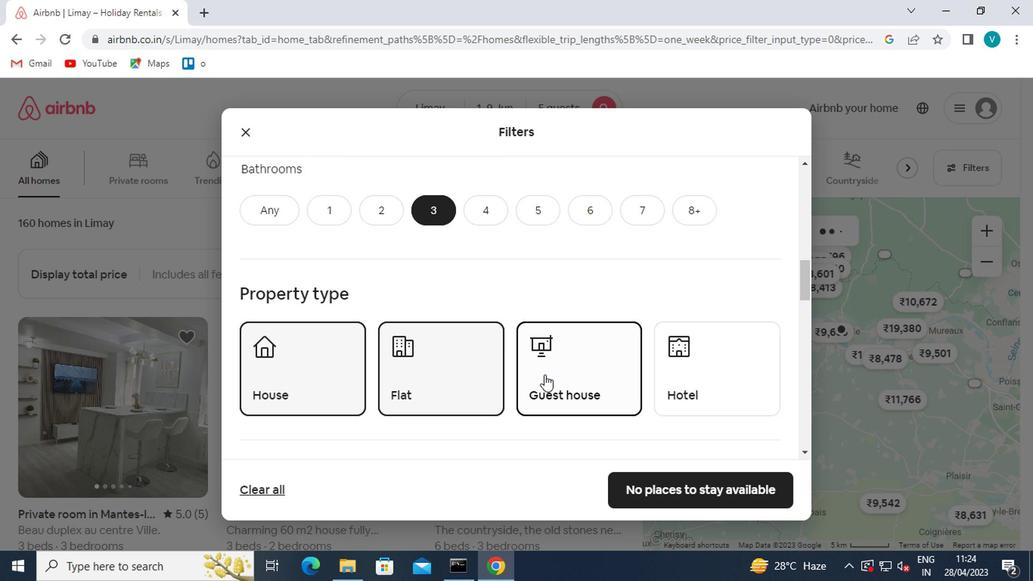 
Action: Mouse scrolled (540, 373) with delta (0, -1)
Screenshot: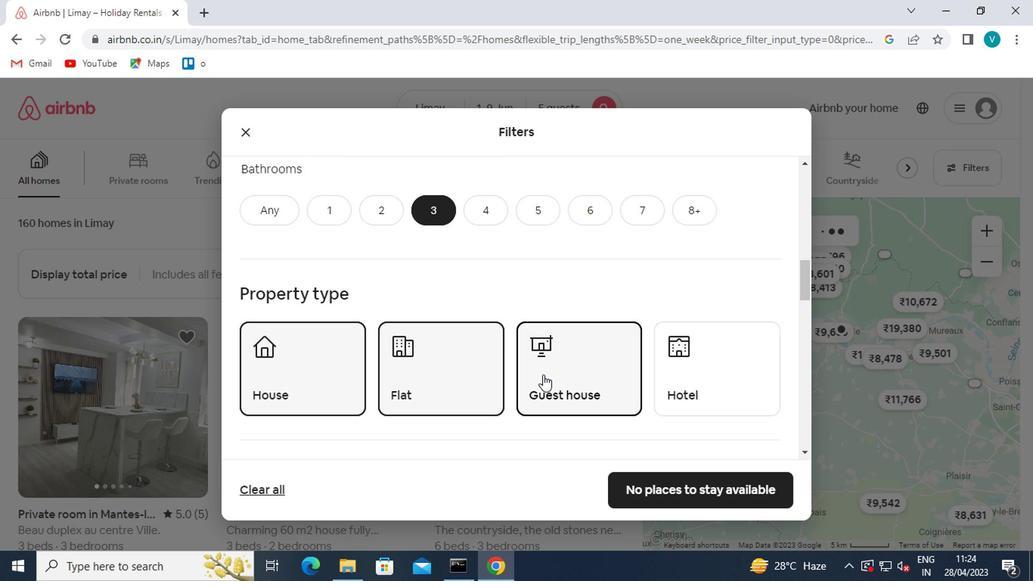 
Action: Mouse scrolled (540, 373) with delta (0, -1)
Screenshot: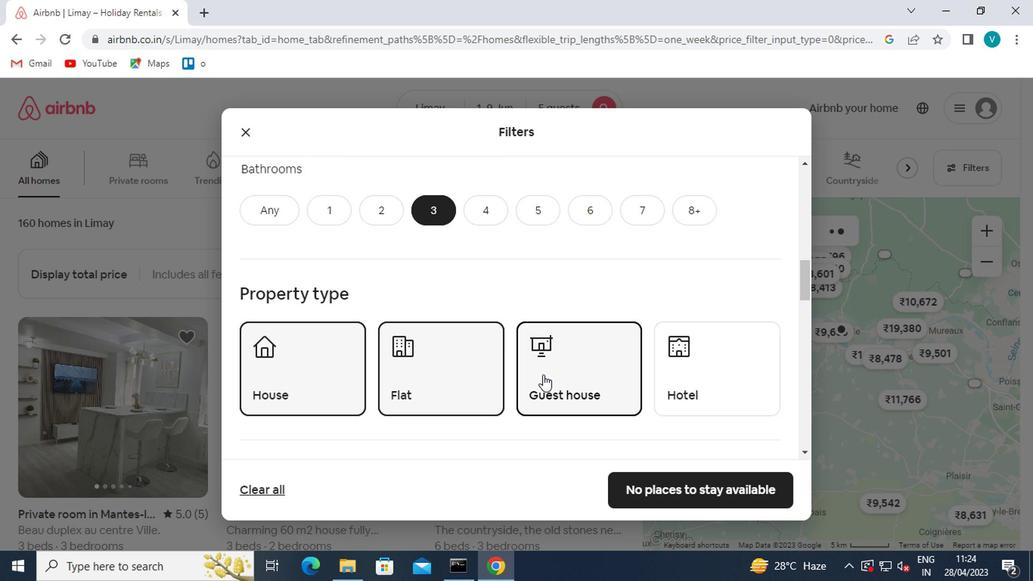 
Action: Mouse scrolled (540, 373) with delta (0, -1)
Screenshot: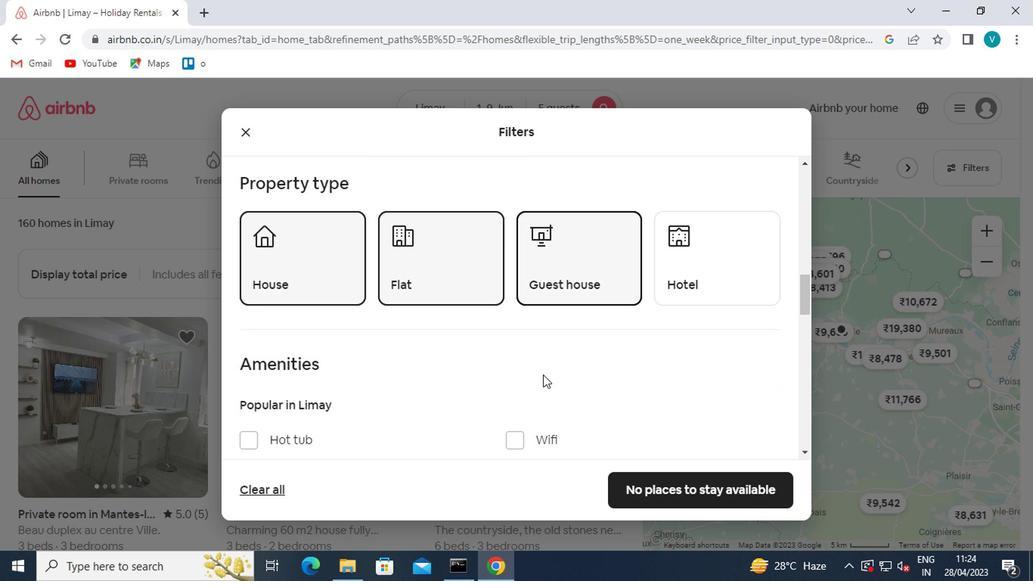 
Action: Mouse scrolled (540, 373) with delta (0, -1)
Screenshot: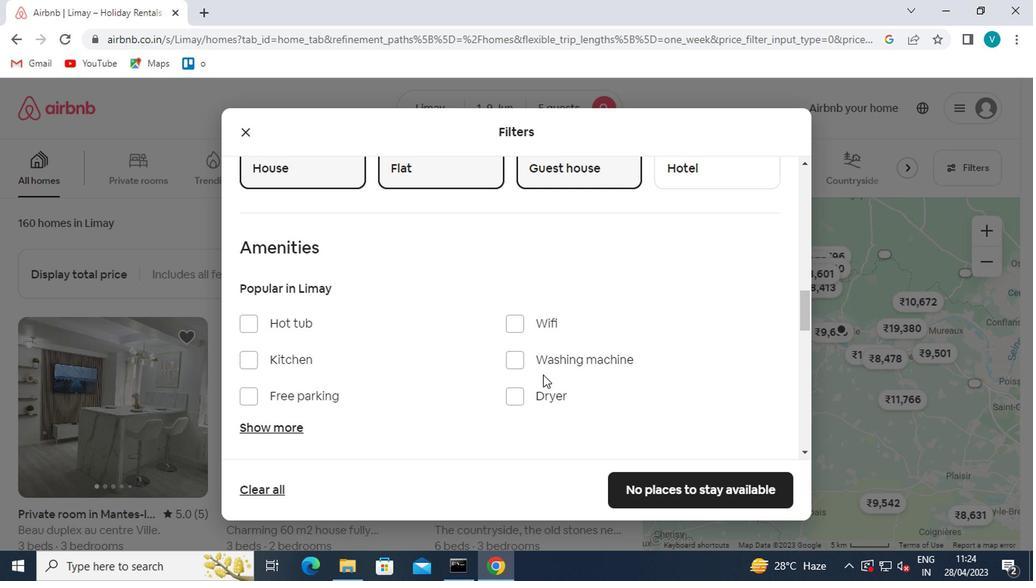 
Action: Mouse scrolled (540, 373) with delta (0, -1)
Screenshot: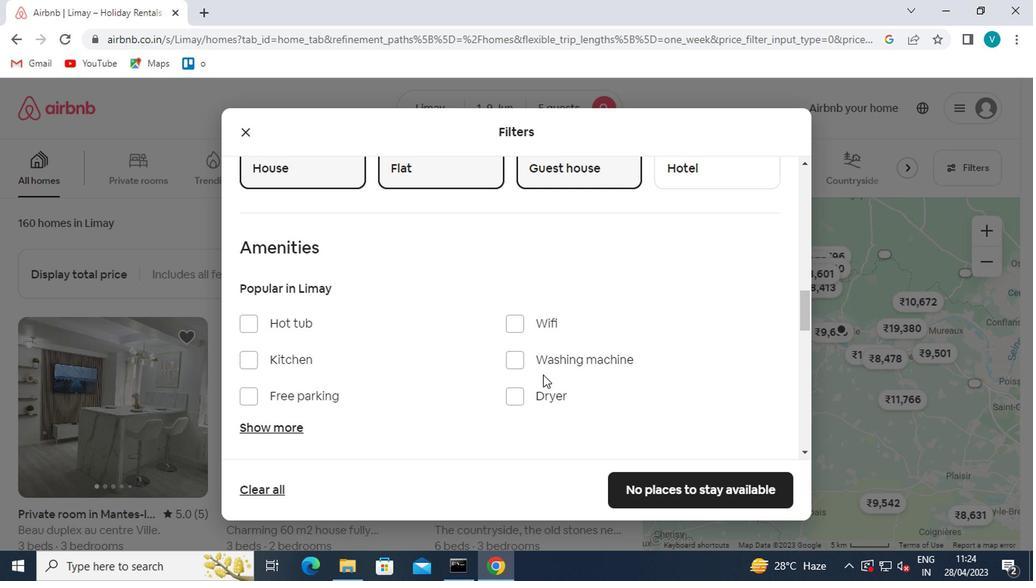 
Action: Mouse scrolled (540, 373) with delta (0, -1)
Screenshot: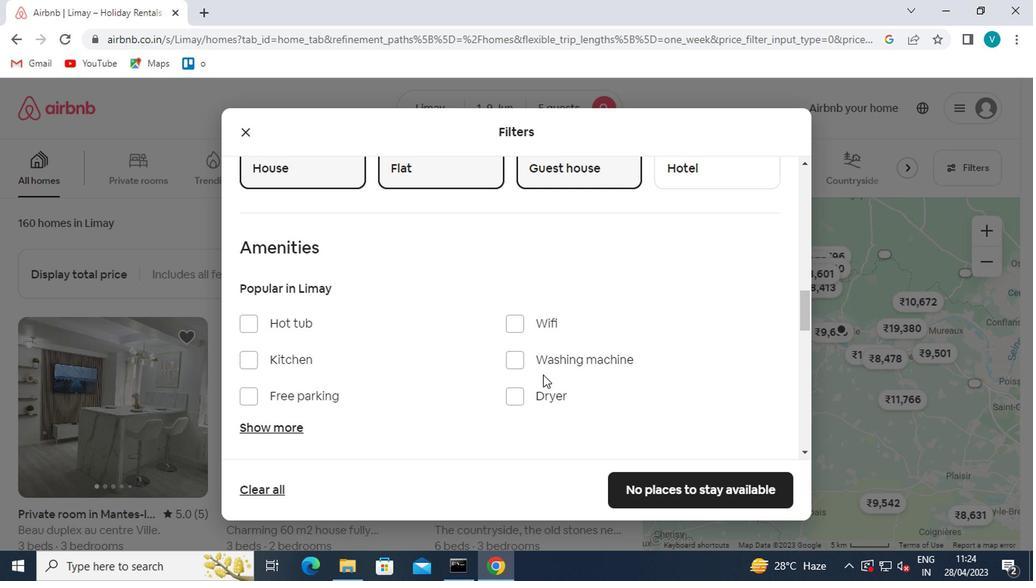
Action: Mouse moved to (742, 375)
Screenshot: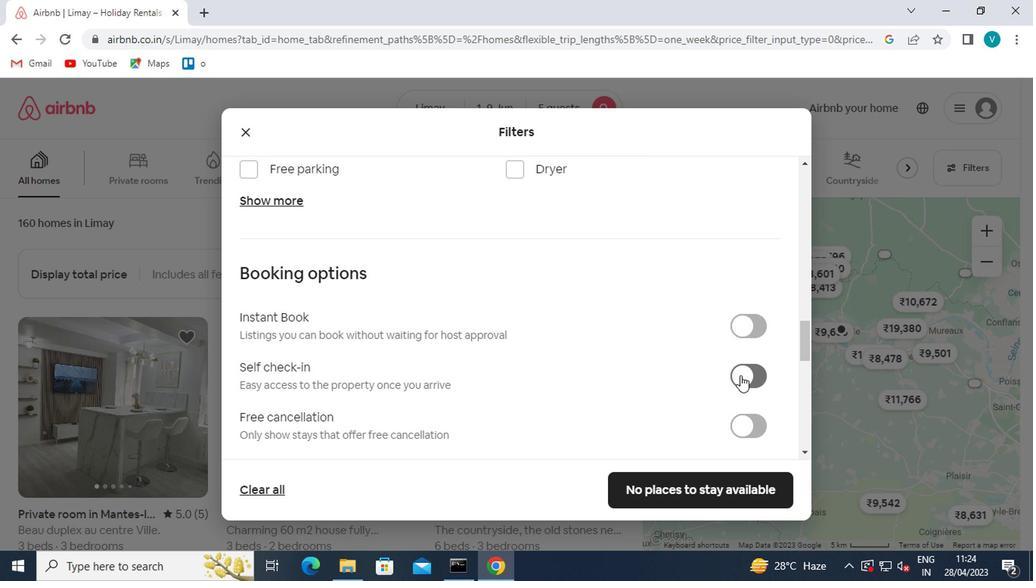 
Action: Mouse pressed left at (742, 375)
Screenshot: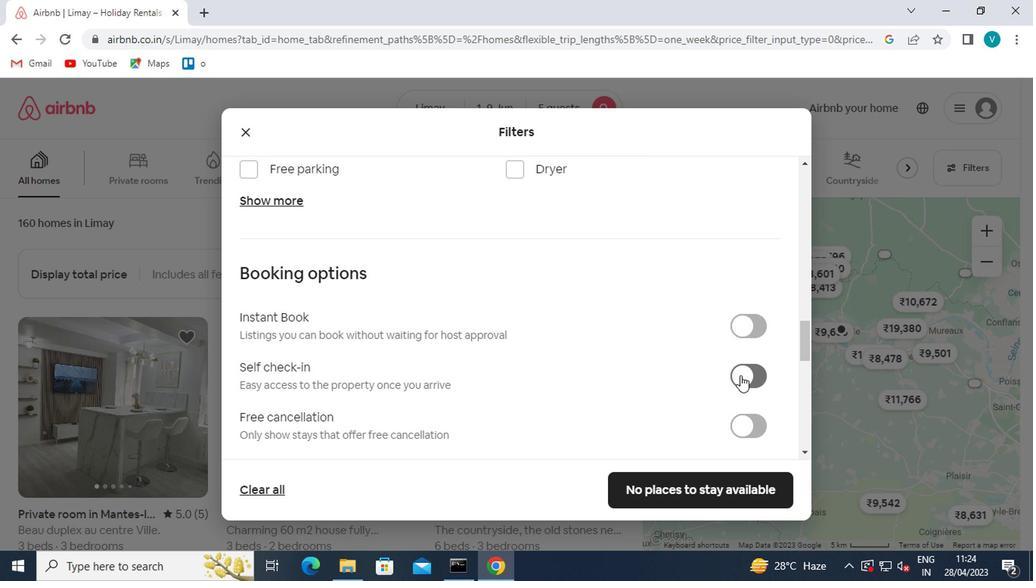 
Action: Mouse moved to (635, 355)
Screenshot: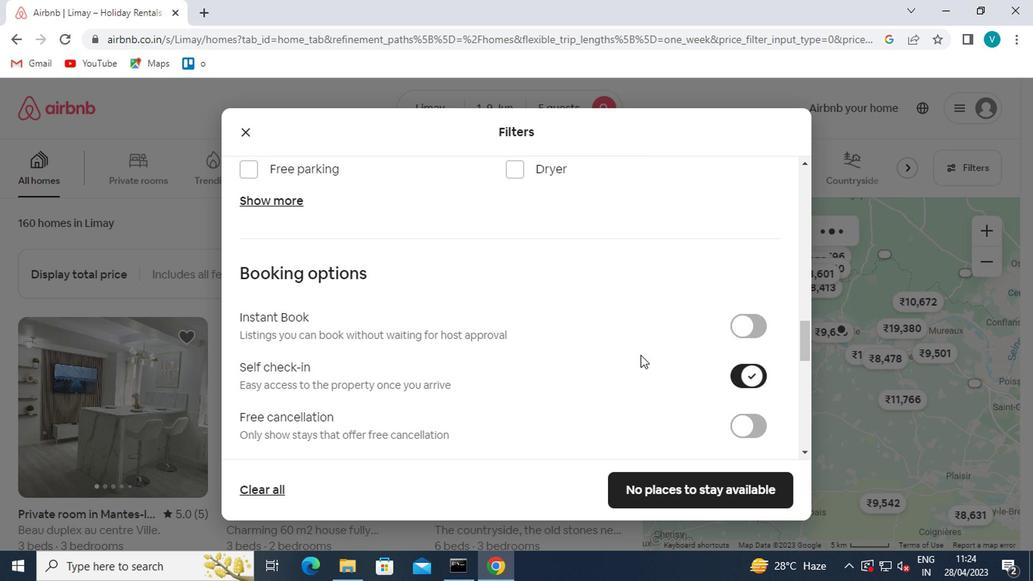 
Action: Mouse scrolled (635, 354) with delta (0, -1)
Screenshot: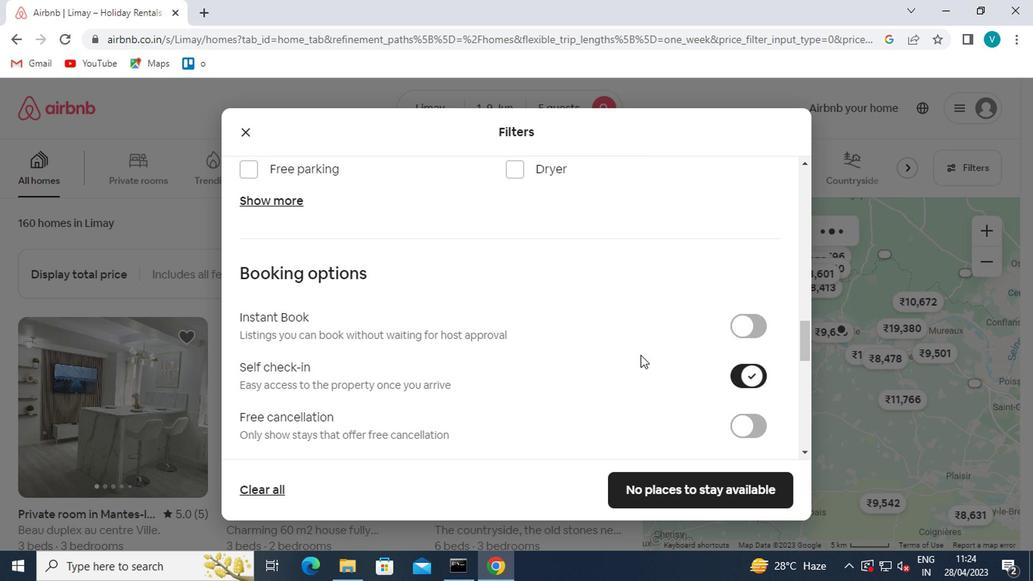 
Action: Mouse moved to (634, 356)
Screenshot: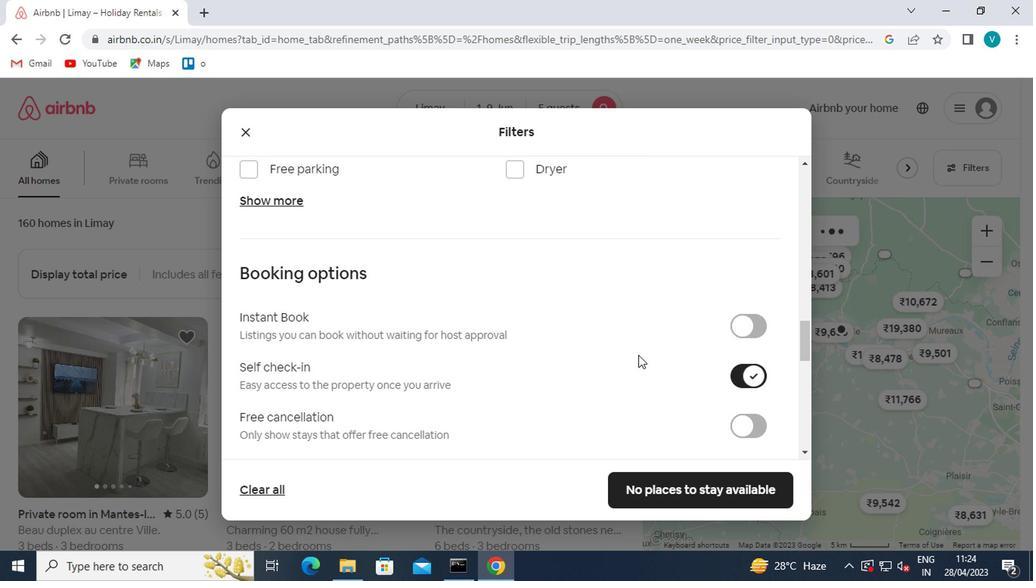 
Action: Mouse scrolled (634, 355) with delta (0, 0)
Screenshot: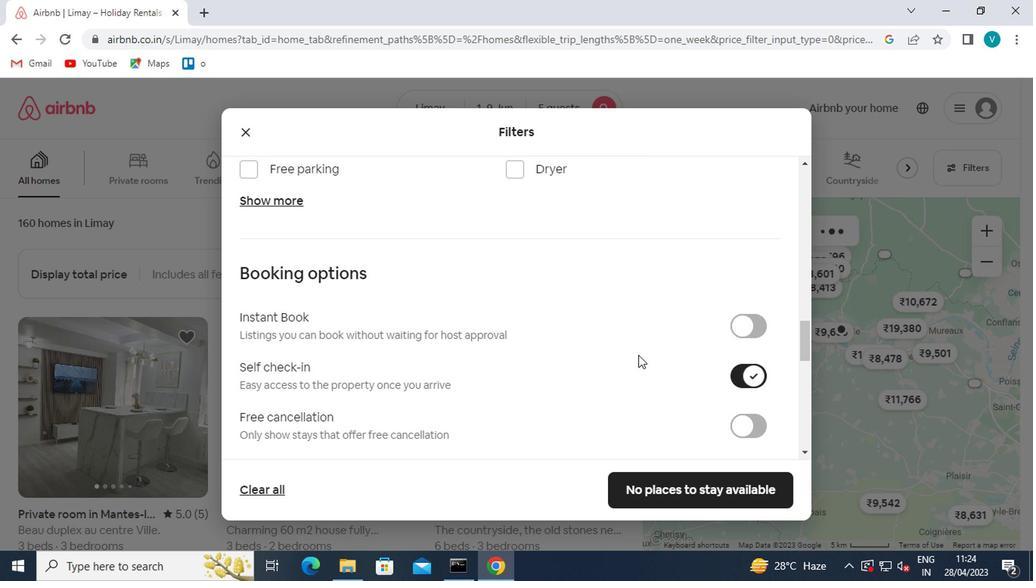 
Action: Mouse moved to (633, 357)
Screenshot: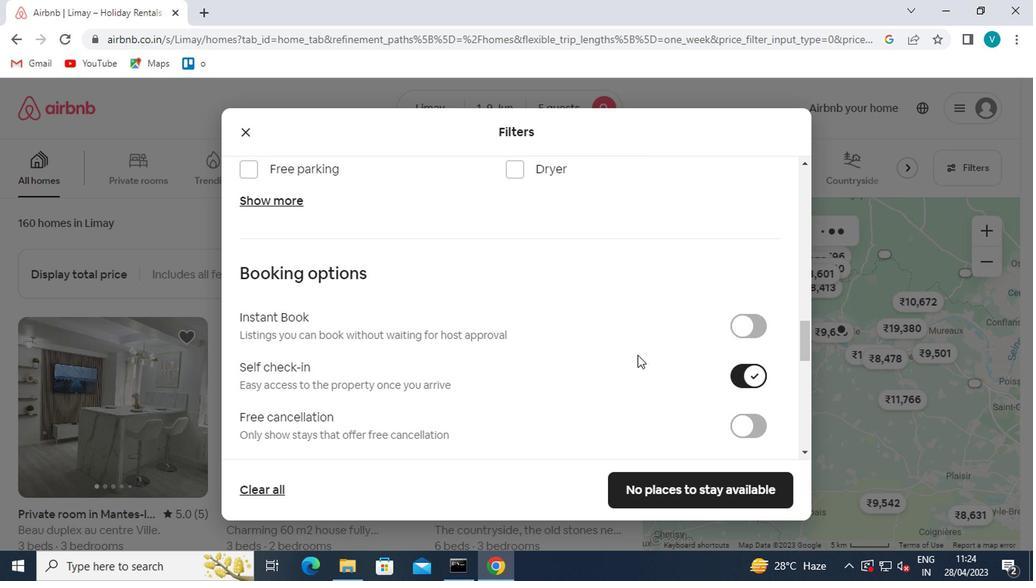 
Action: Mouse scrolled (633, 356) with delta (0, -1)
Screenshot: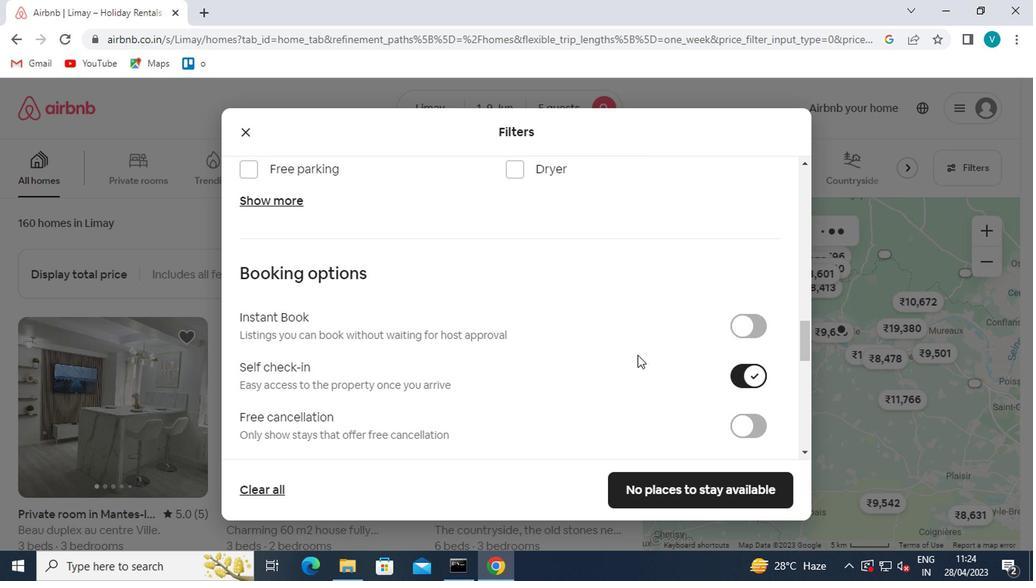 
Action: Mouse moved to (631, 357)
Screenshot: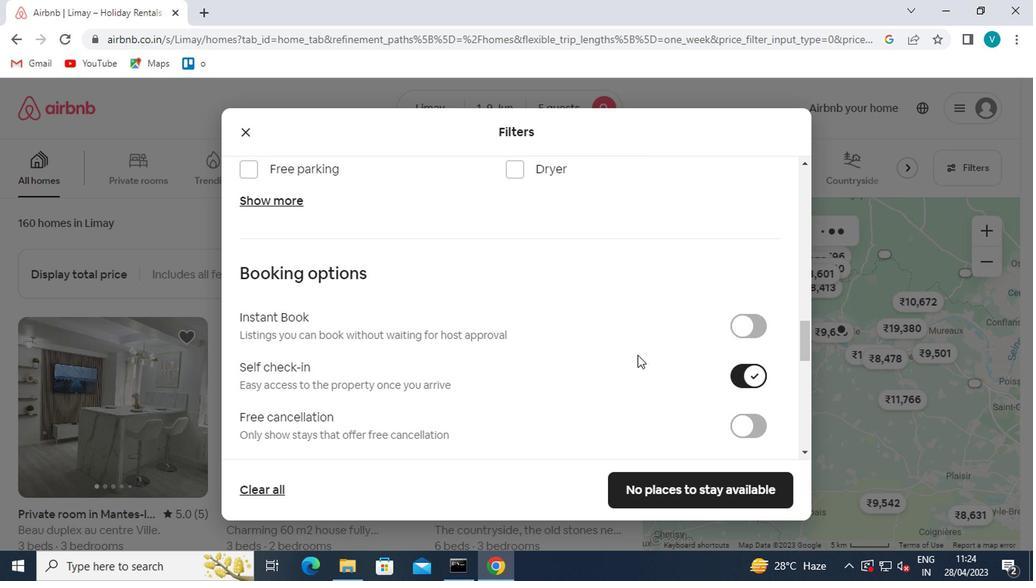 
Action: Mouse scrolled (631, 356) with delta (0, -1)
Screenshot: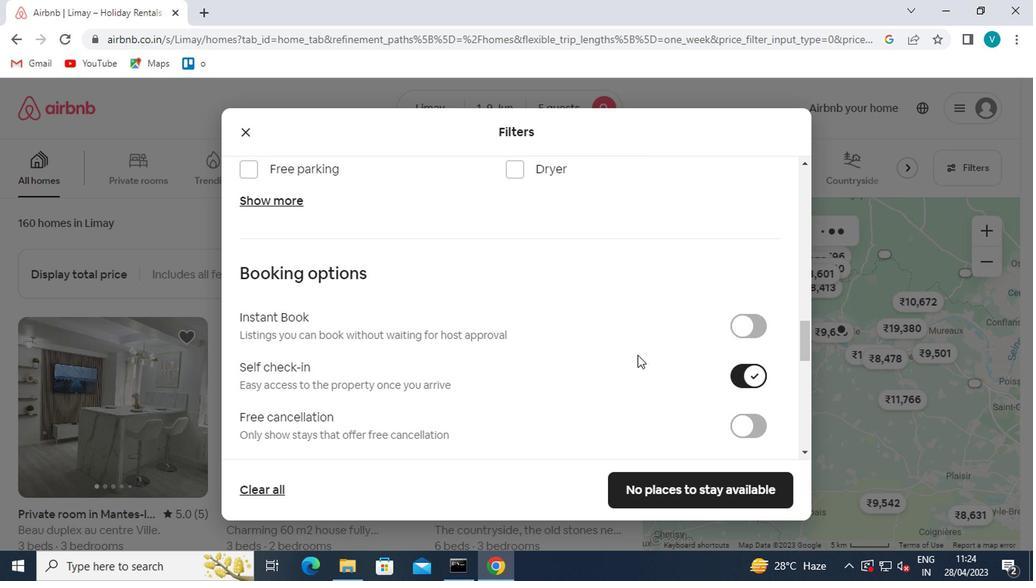 
Action: Mouse moved to (631, 358)
Screenshot: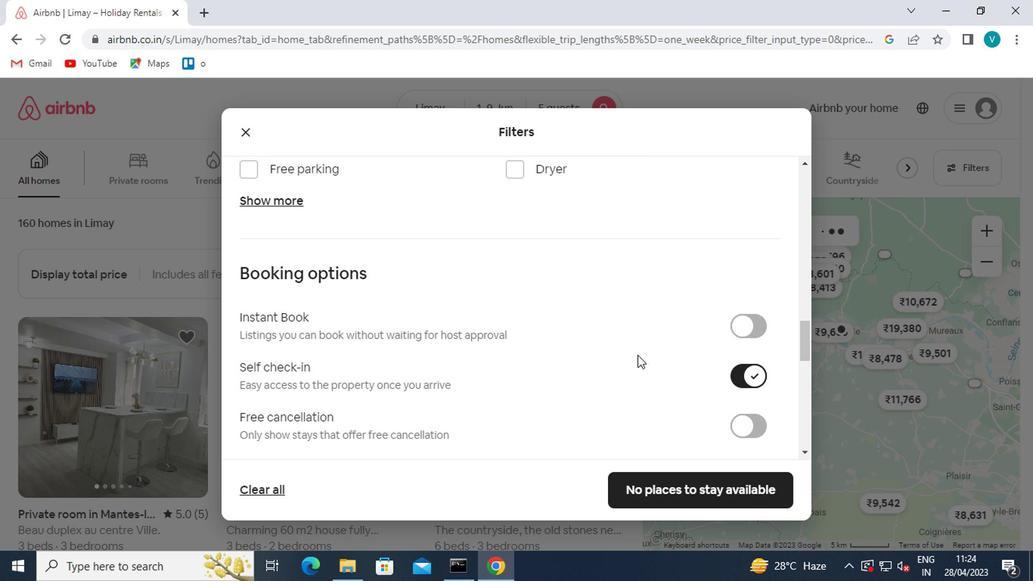 
Action: Mouse scrolled (631, 357) with delta (0, 0)
Screenshot: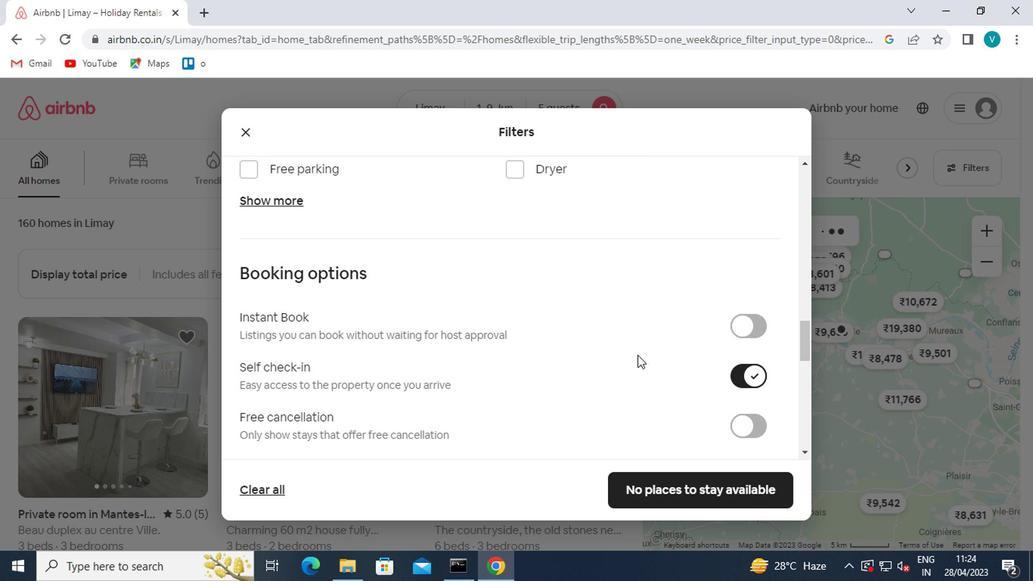 
Action: Mouse moved to (631, 358)
Screenshot: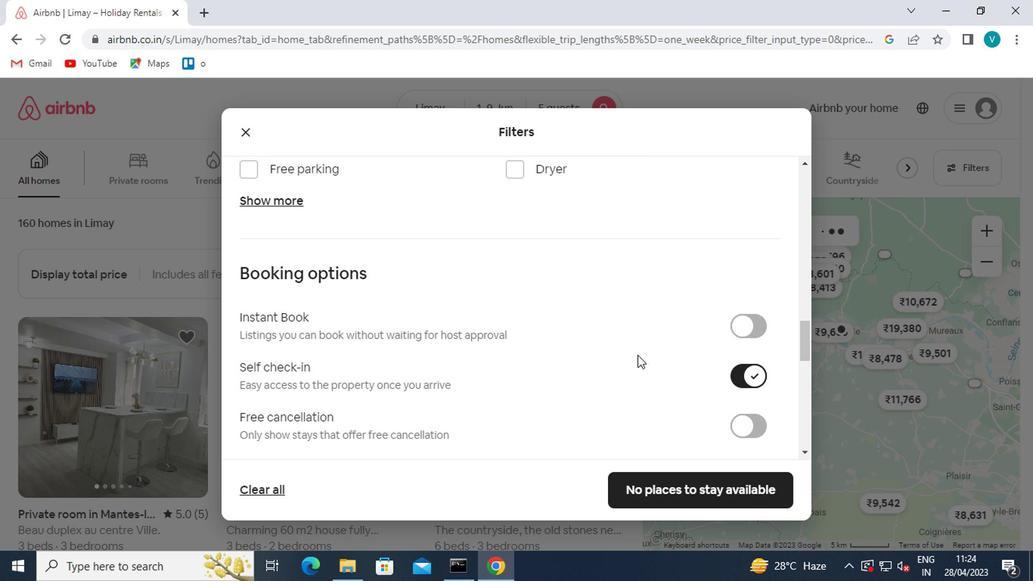 
Action: Mouse scrolled (631, 357) with delta (0, 0)
Screenshot: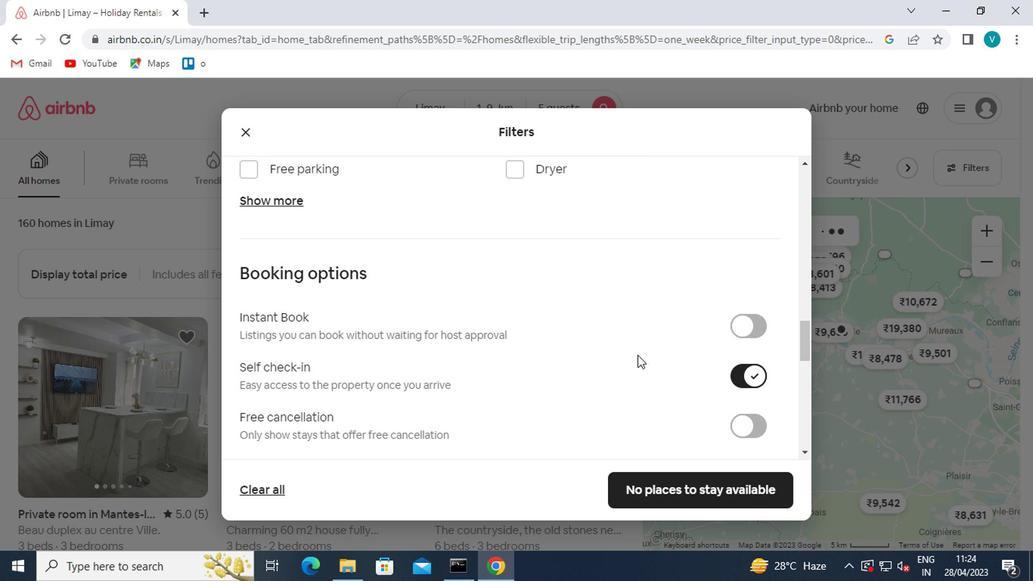 
Action: Mouse moved to (379, 378)
Screenshot: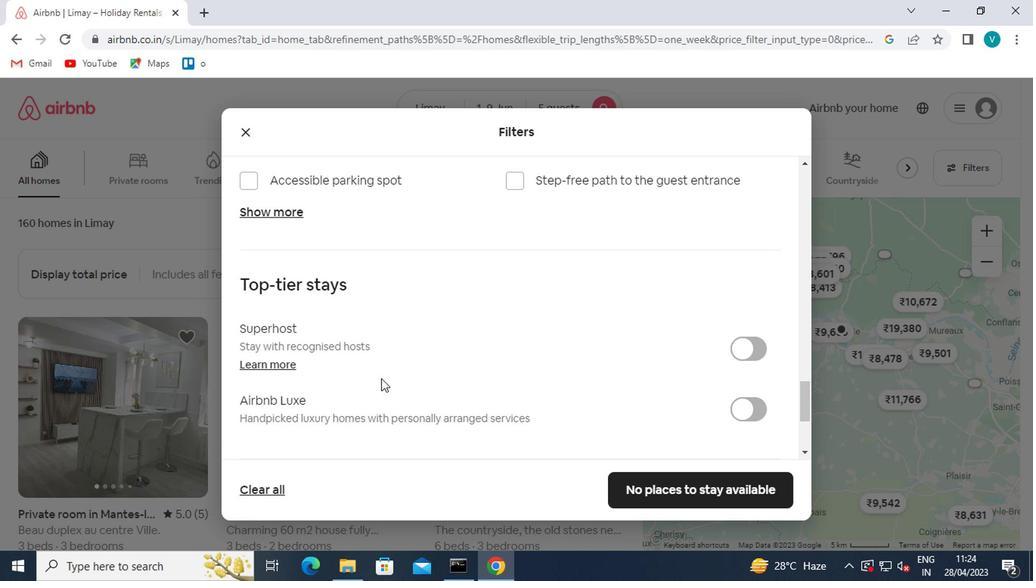 
Action: Mouse scrolled (379, 377) with delta (0, 0)
Screenshot: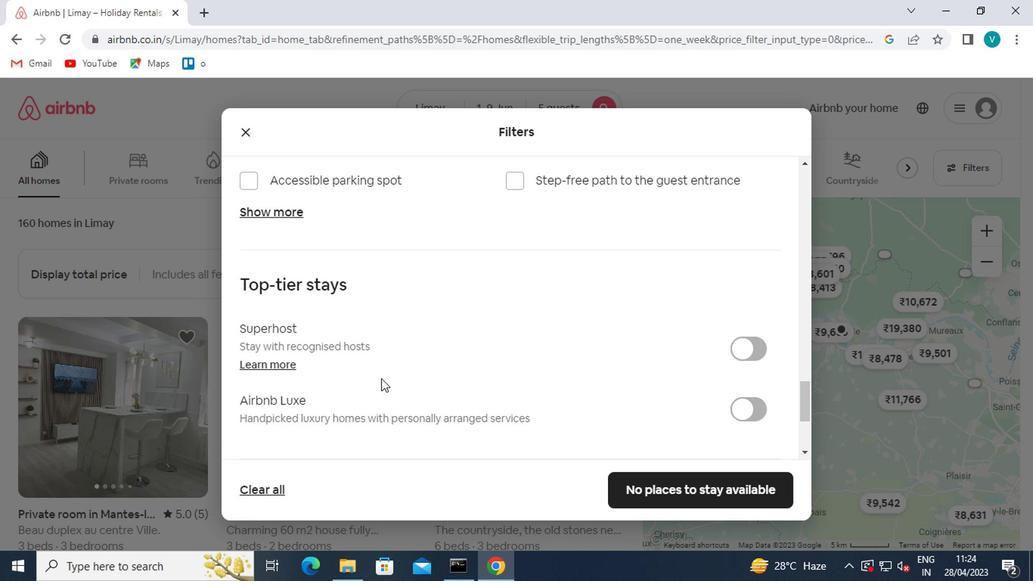 
Action: Mouse scrolled (379, 377) with delta (0, 0)
Screenshot: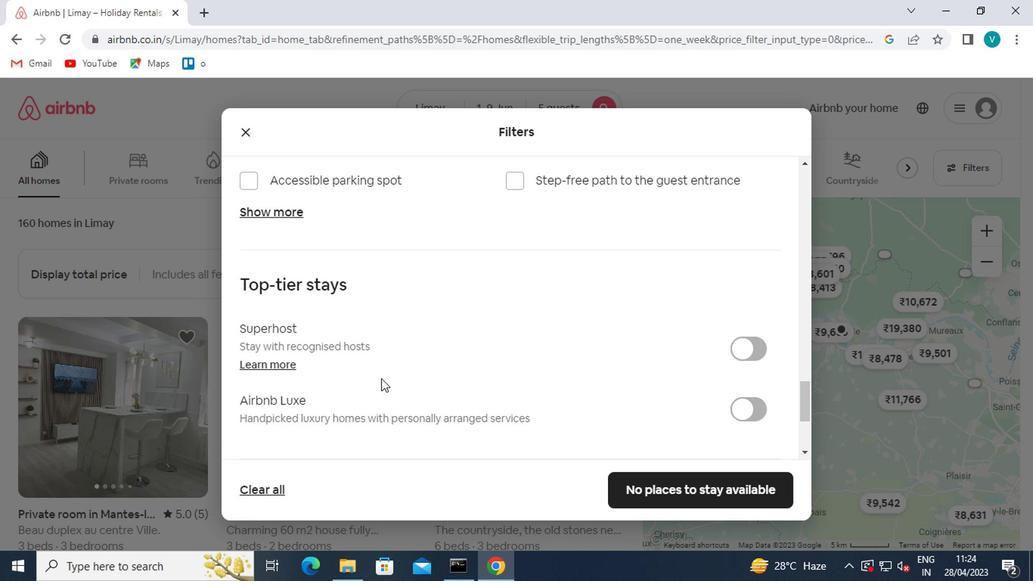
Action: Mouse scrolled (379, 377) with delta (0, 0)
Screenshot: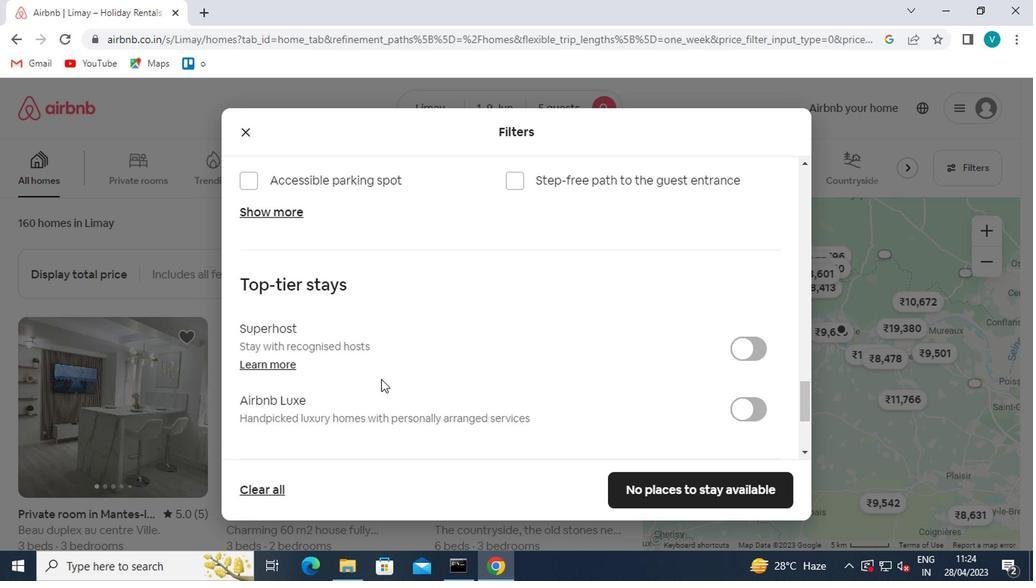 
Action: Mouse scrolled (379, 377) with delta (0, 0)
Screenshot: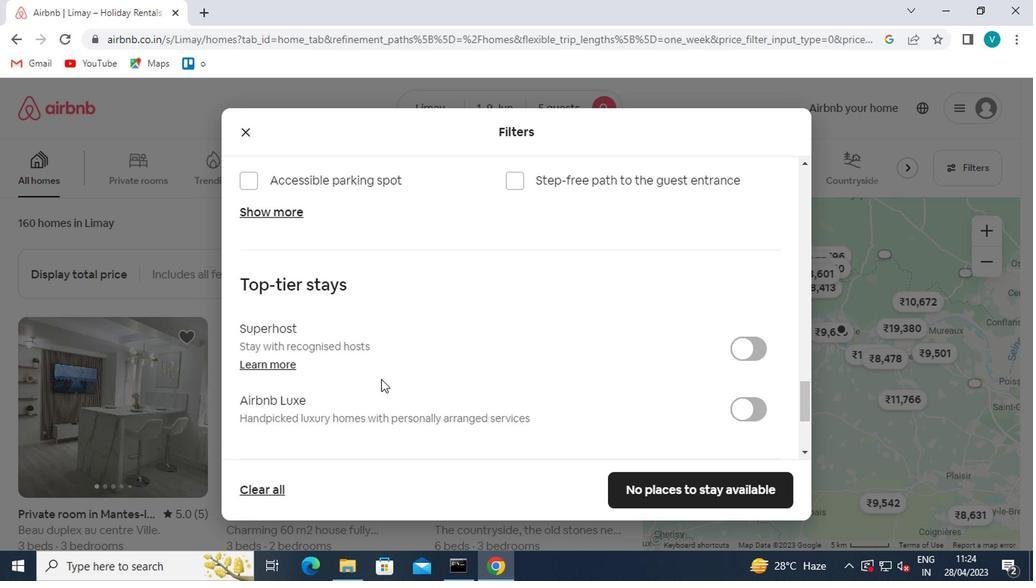 
Action: Mouse scrolled (379, 377) with delta (0, 0)
Screenshot: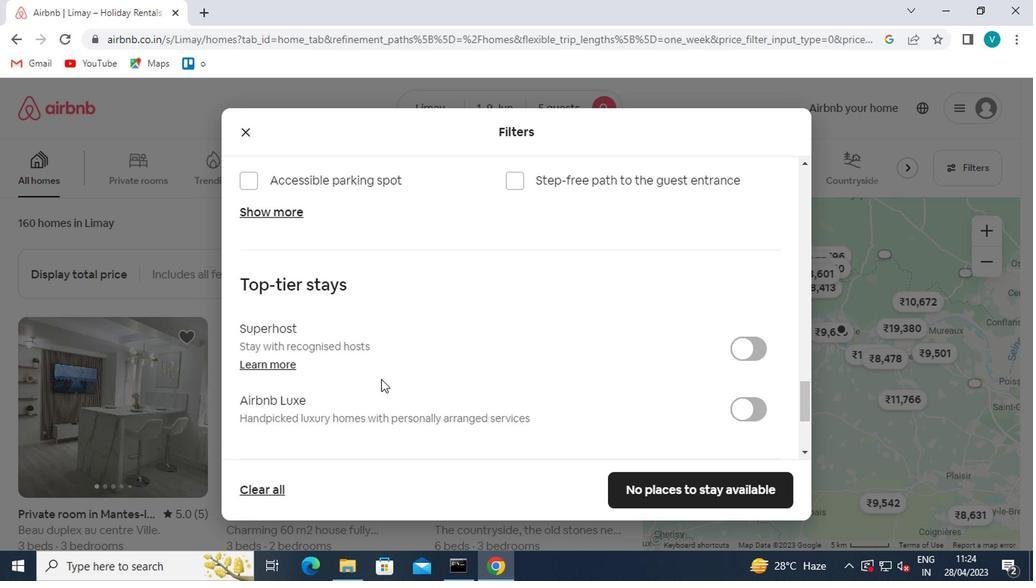 
Action: Mouse scrolled (379, 377) with delta (0, 0)
Screenshot: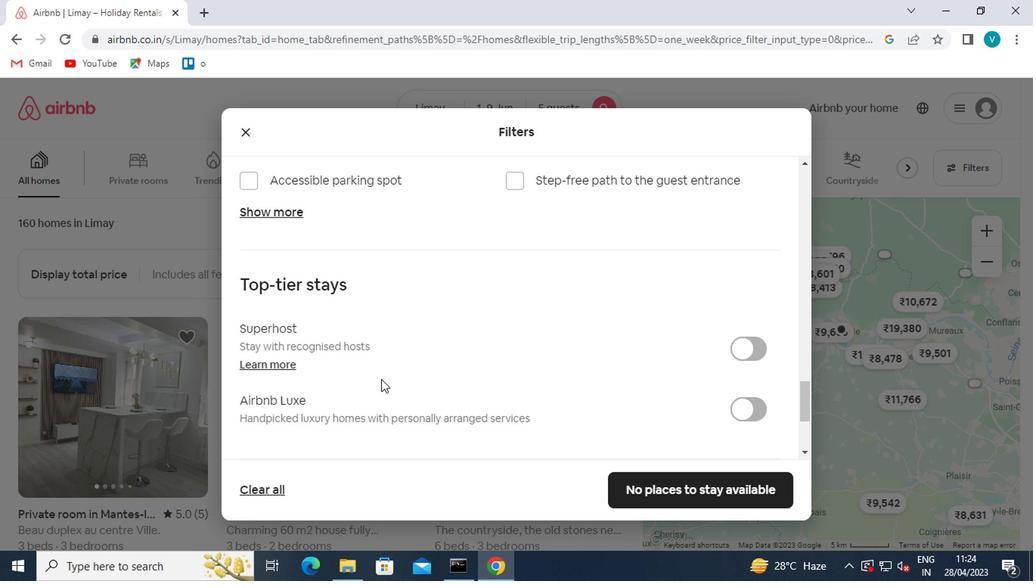 
Action: Mouse moved to (273, 350)
Screenshot: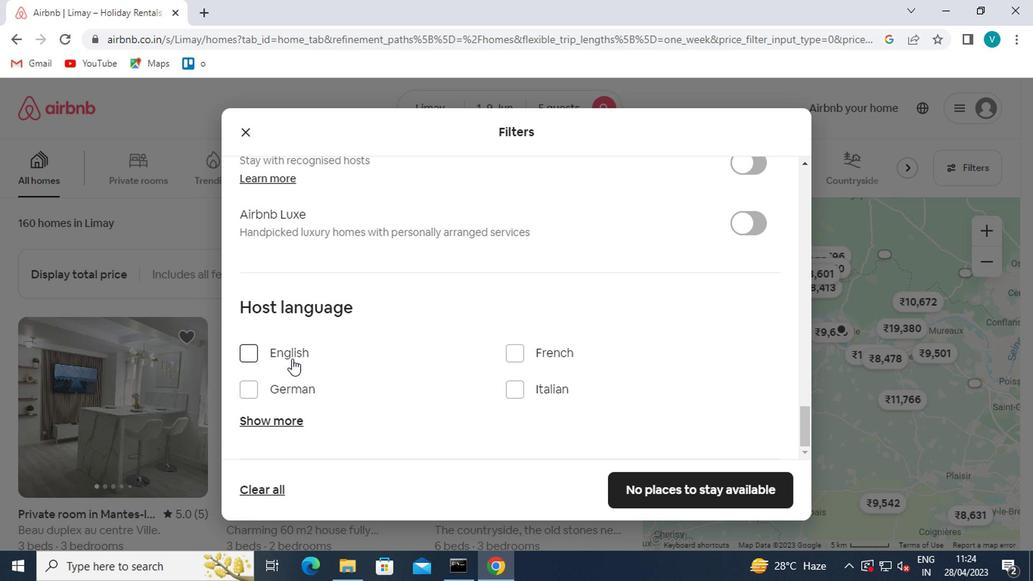 
Action: Mouse pressed left at (273, 350)
Screenshot: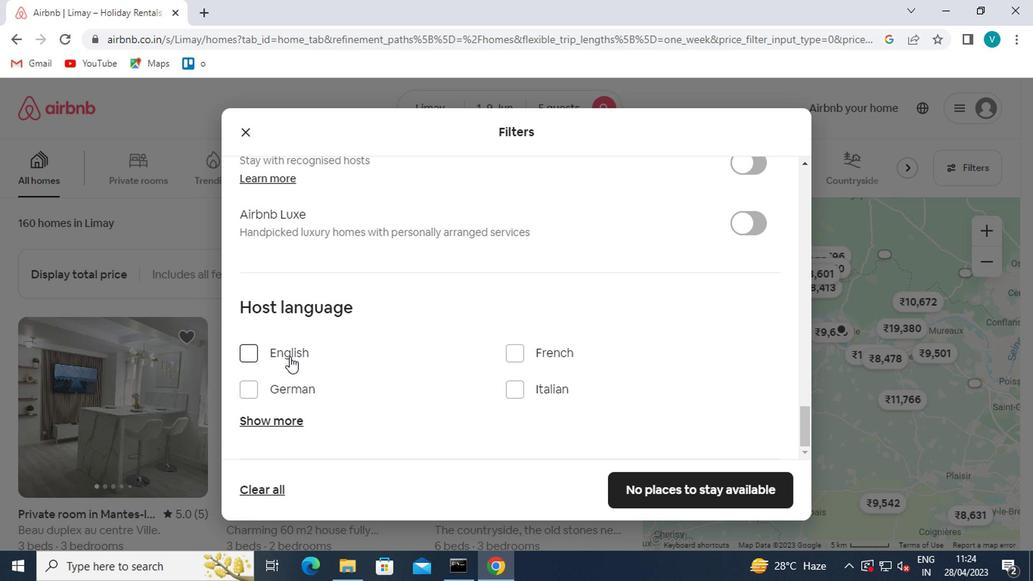 
Action: Mouse moved to (685, 491)
Screenshot: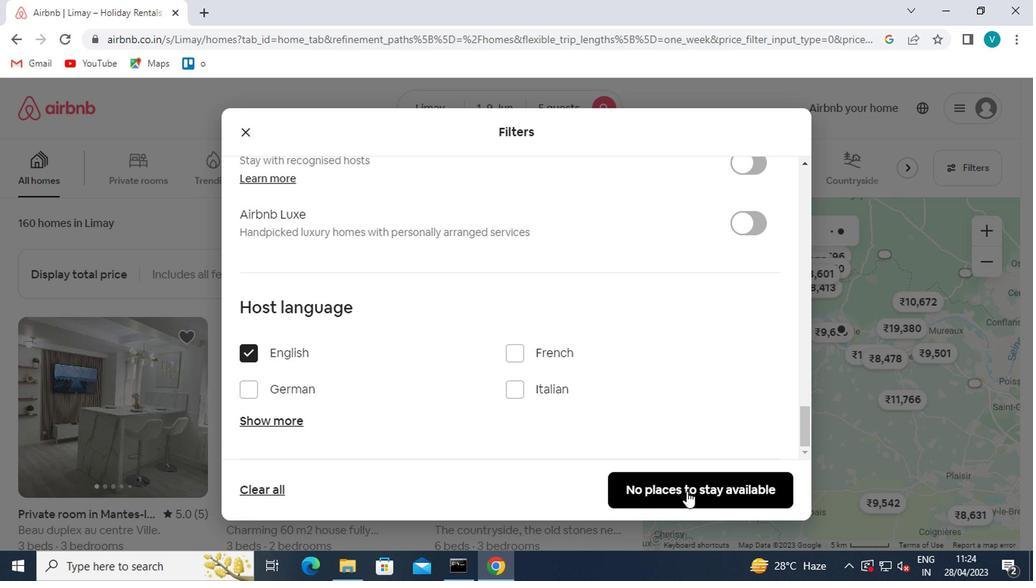 
Action: Mouse pressed left at (685, 491)
Screenshot: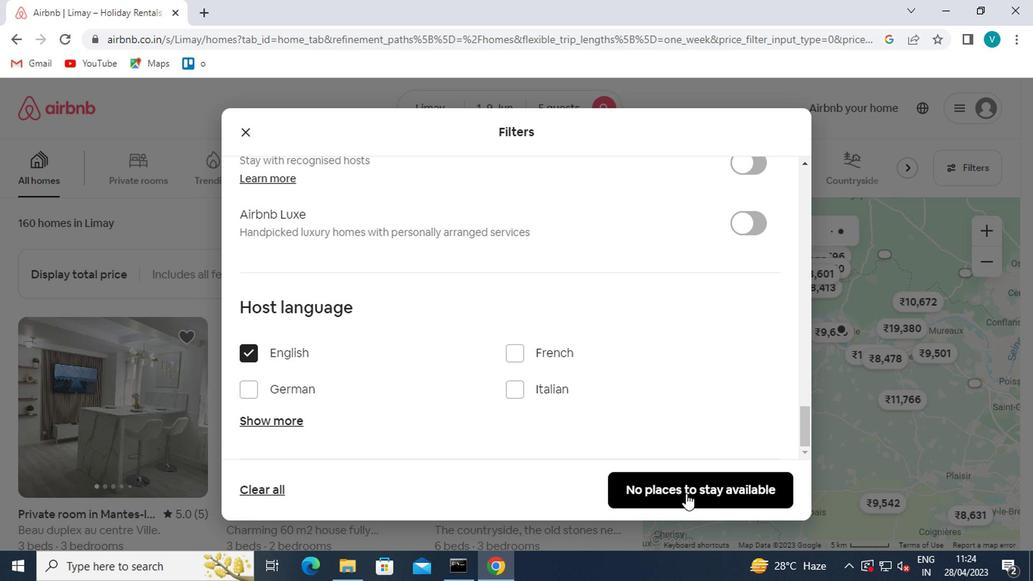 
Action: Mouse moved to (687, 477)
Screenshot: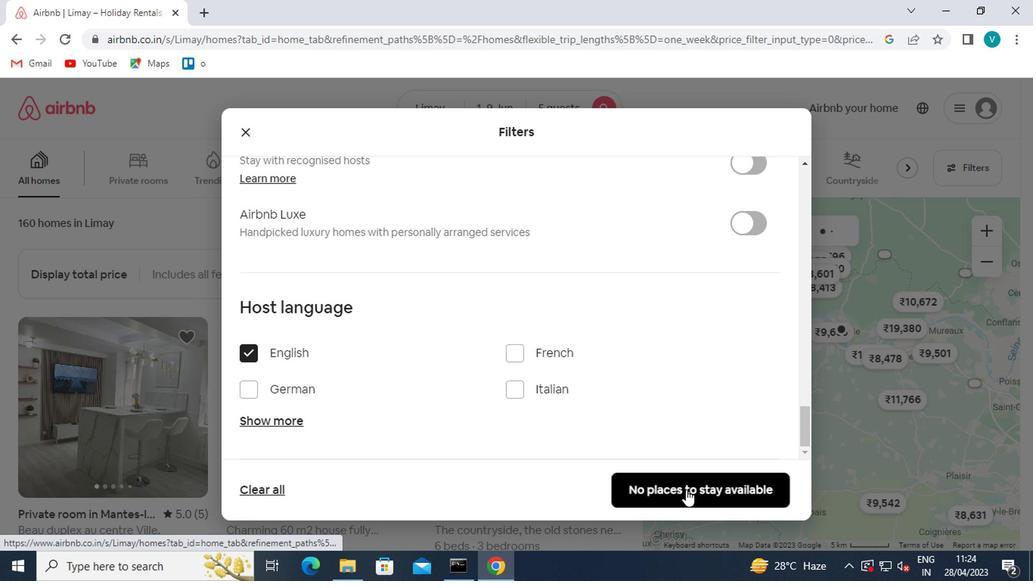 
